 Task: Add an event with the title Lunch Break: Mindfulness and Stress Reduction Techniques, date '2024/04/16', time 9:40 AM to 11:40 AMand add a description: Conclude the exercise by summarizing the key takeaways and lessons learned. Emphasize the importance of trust, effective communication, and mutual support in building a strong and cohesive team.Select event color  Peacock . Add location for the event as: Krakow, Poland, logged in from the account softage.4@softage.netand send the event invitation to softage.2@softage.net and softage.3@softage.net. Set a reminder for the event Every weekday(Monday to Friday)
Action: Mouse moved to (86, 109)
Screenshot: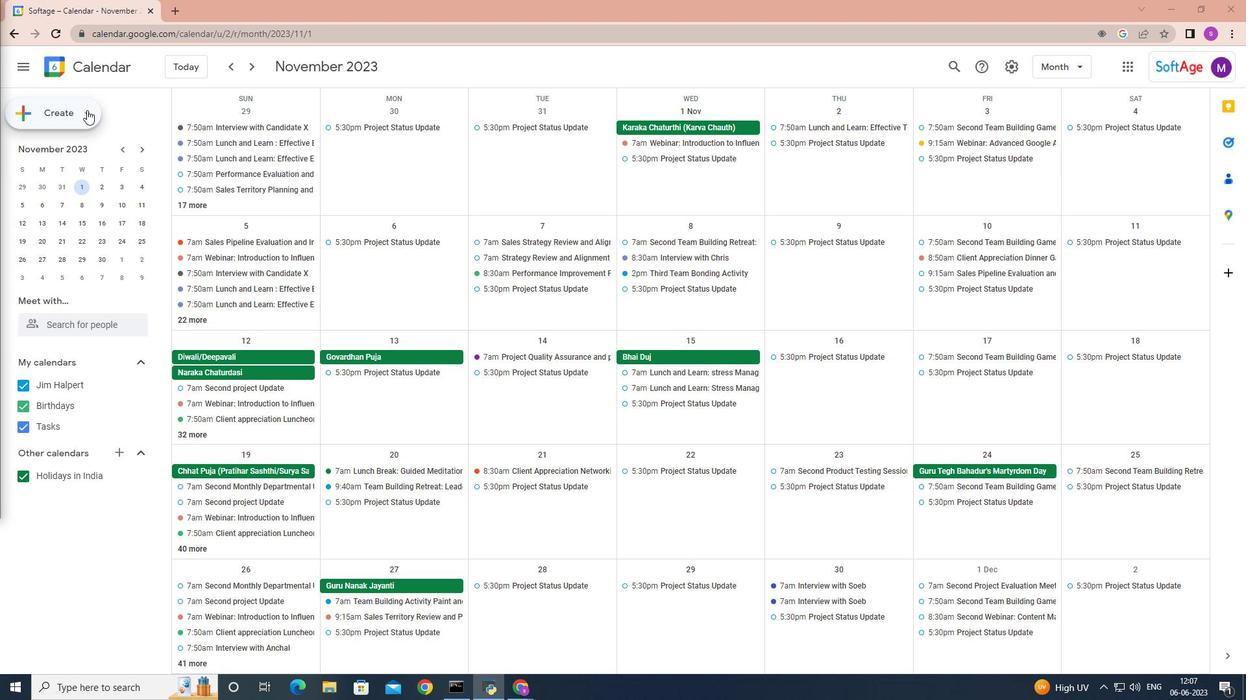 
Action: Mouse pressed left at (86, 109)
Screenshot: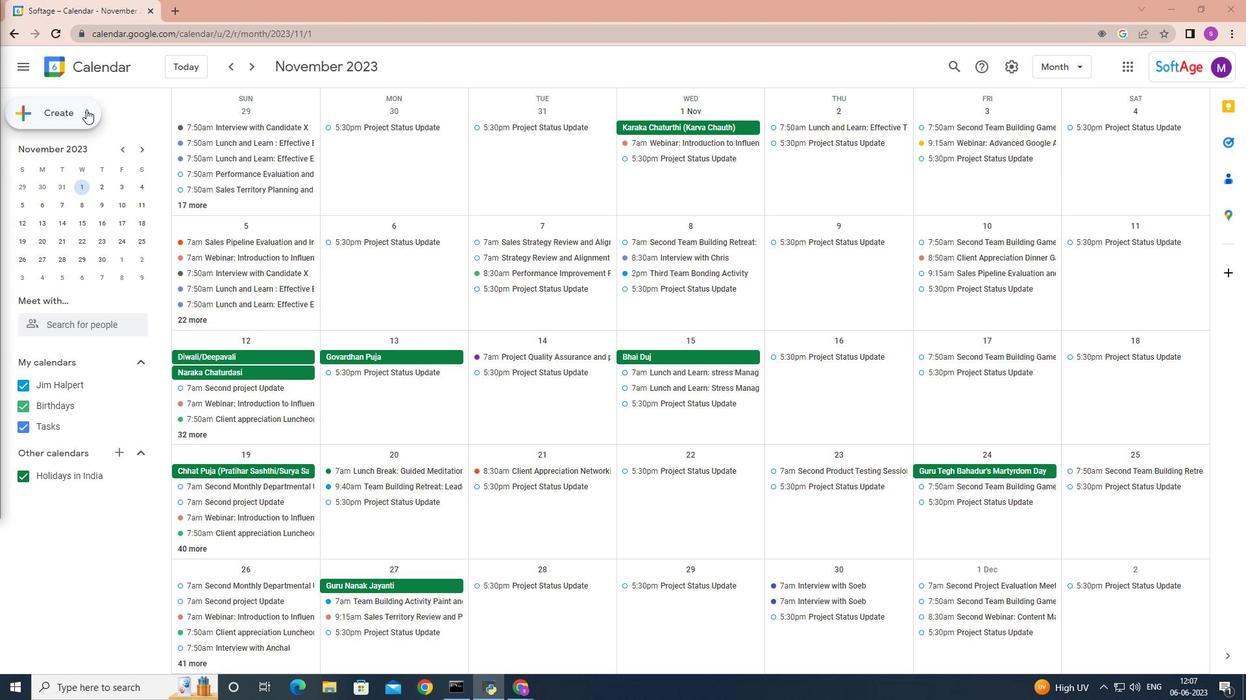 
Action: Mouse moved to (68, 138)
Screenshot: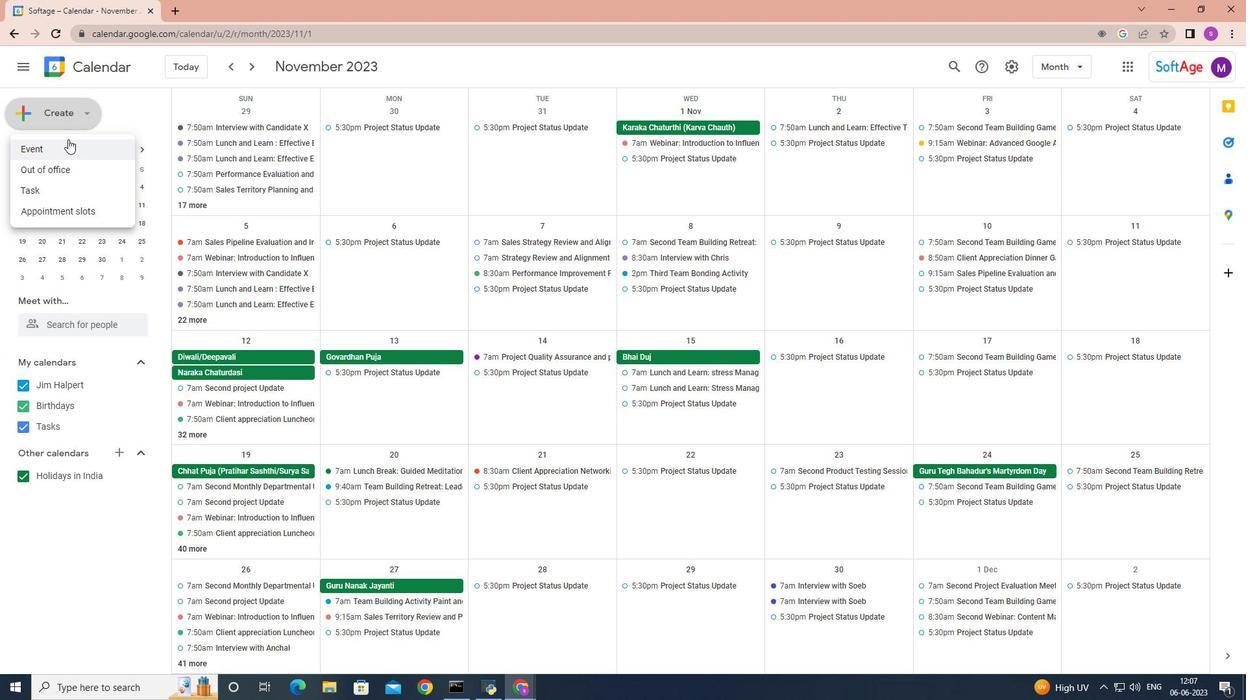 
Action: Mouse pressed left at (68, 138)
Screenshot: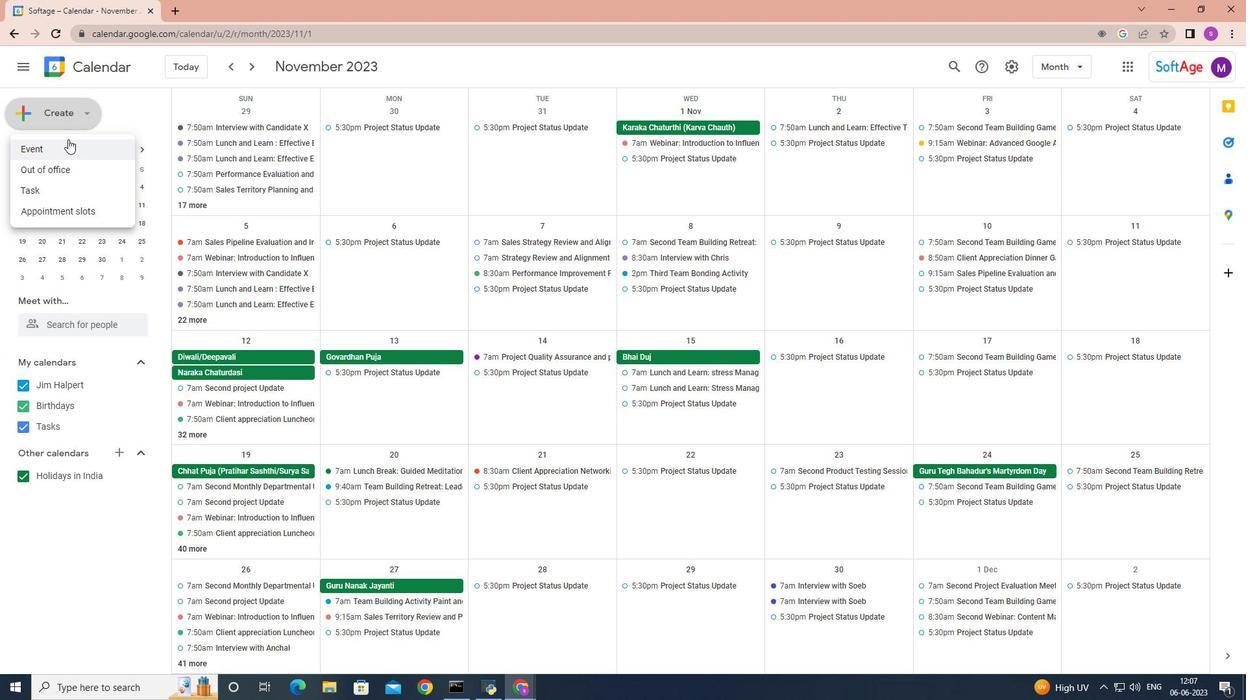 
Action: Mouse moved to (72, 146)
Screenshot: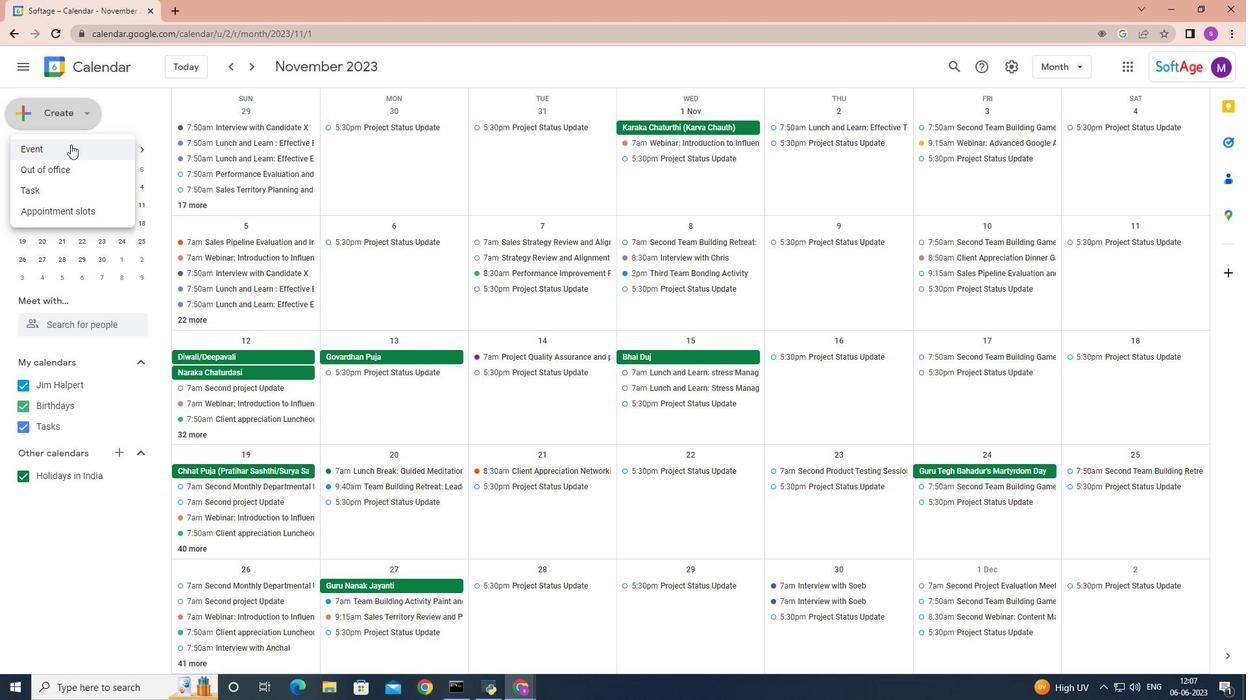 
Action: Mouse pressed left at (72, 146)
Screenshot: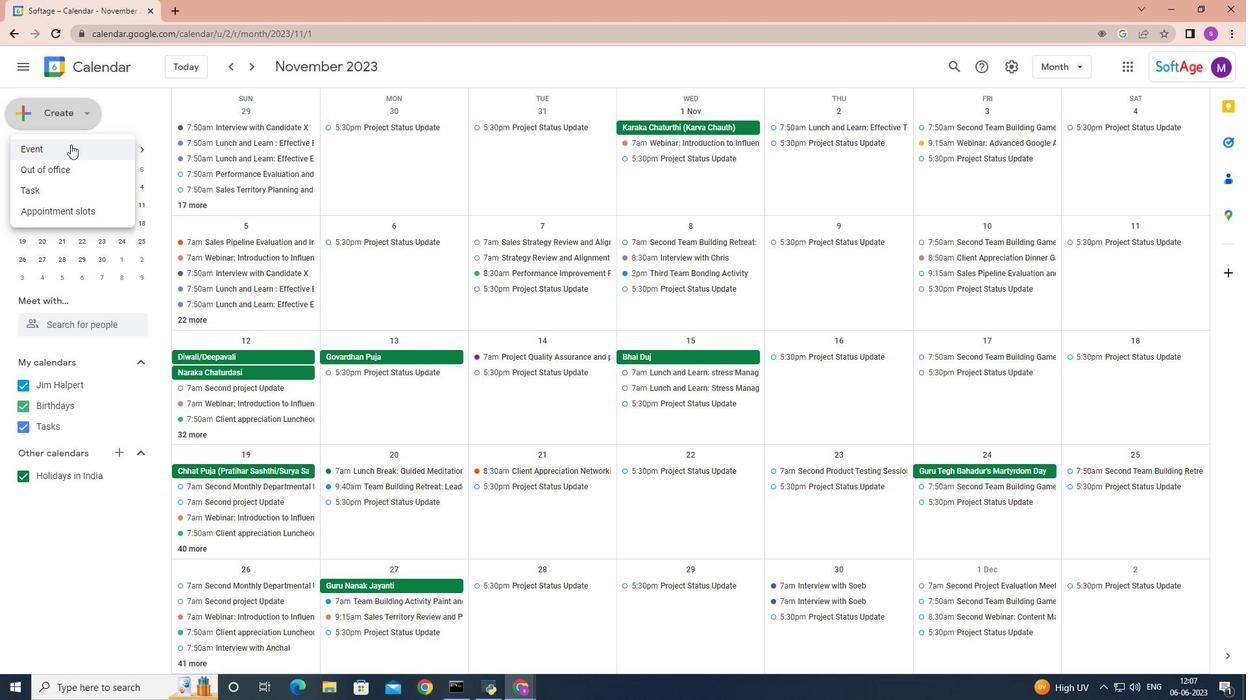 
Action: Mouse moved to (501, 436)
Screenshot: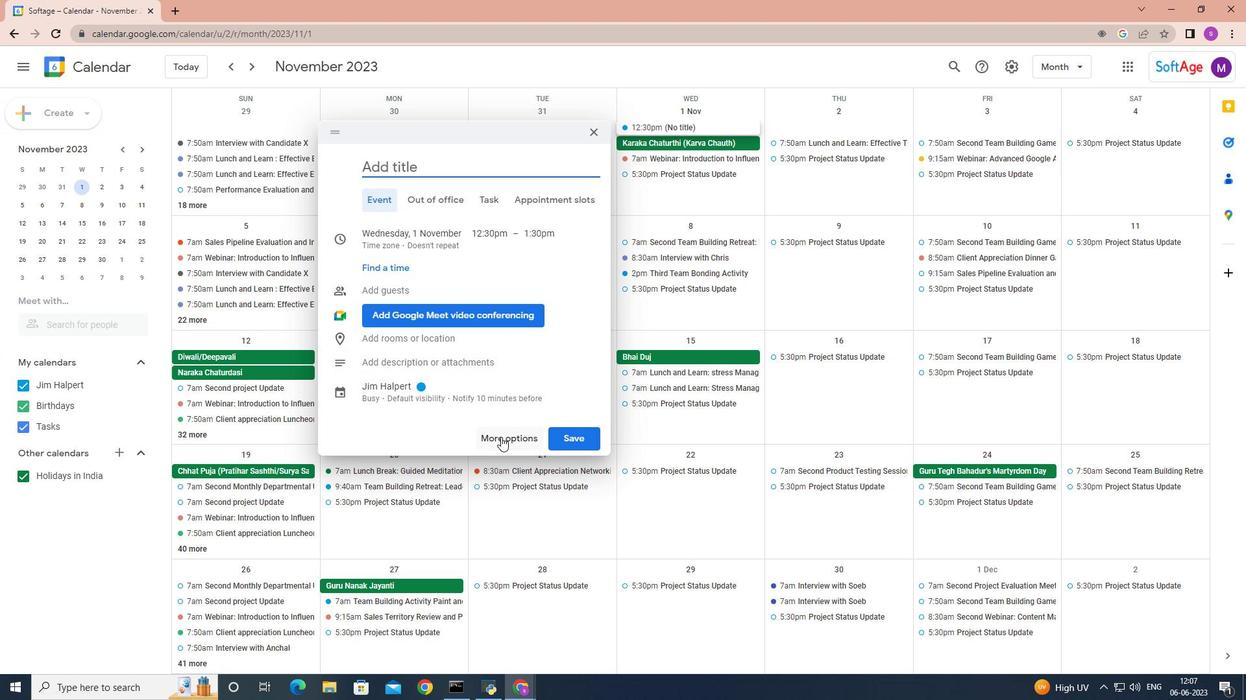 
Action: Mouse pressed left at (501, 436)
Screenshot: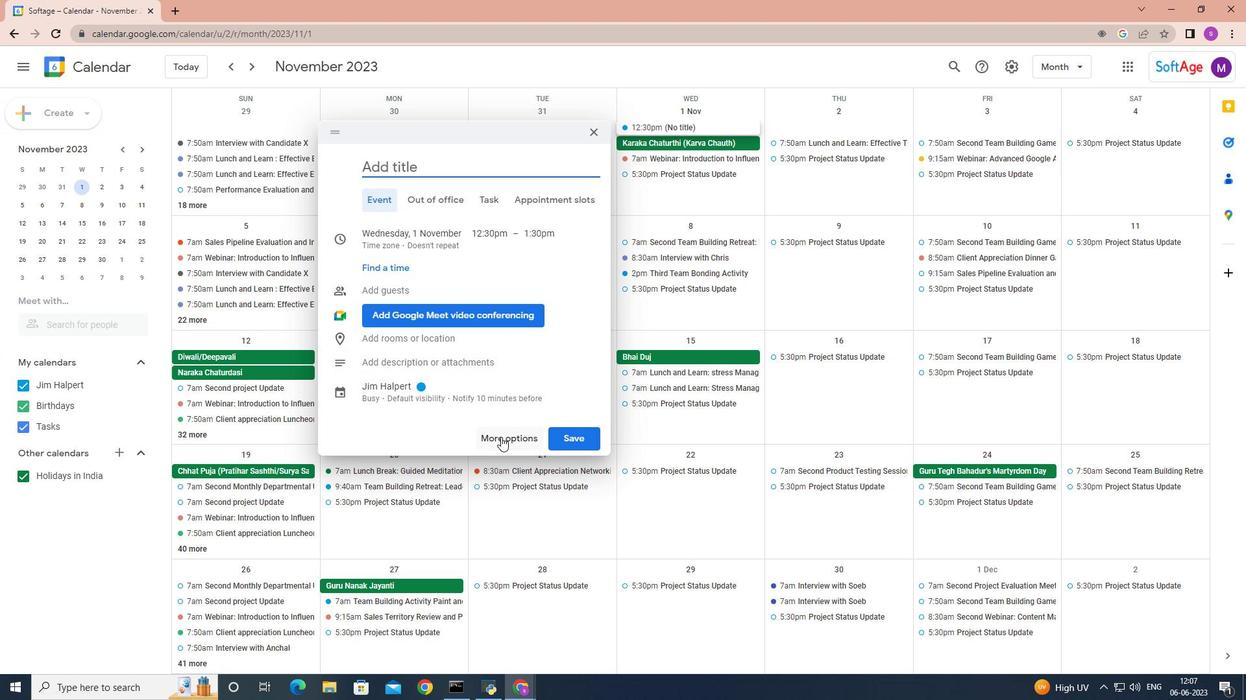 
Action: Mouse moved to (491, 426)
Screenshot: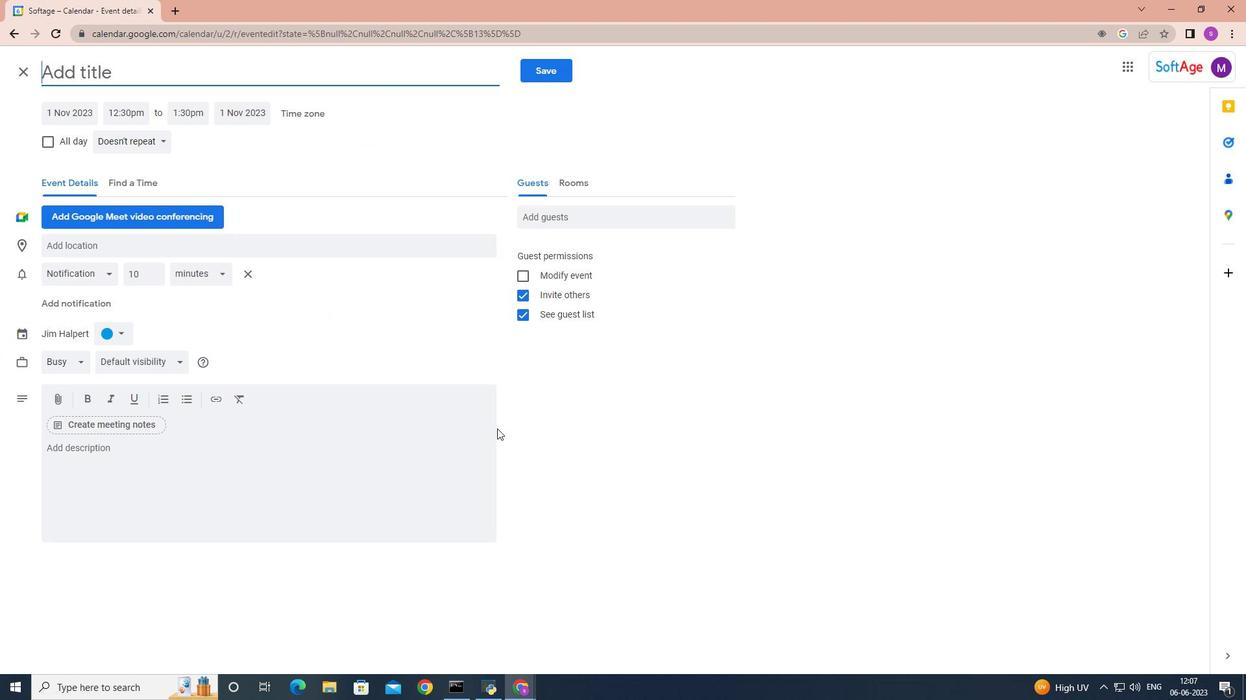 
Action: Key pressed <Key.shift>Lunch<Key.space><Key.shift>Break<Key.space><Key.backspace><Key.shift>:<Key.space><Key.shift>Mindfulness<Key.space>and<Key.space><Key.shift>Stress<Key.space><Key.shift>Reduction<Key.space><Key.shift>Techniques
Screenshot: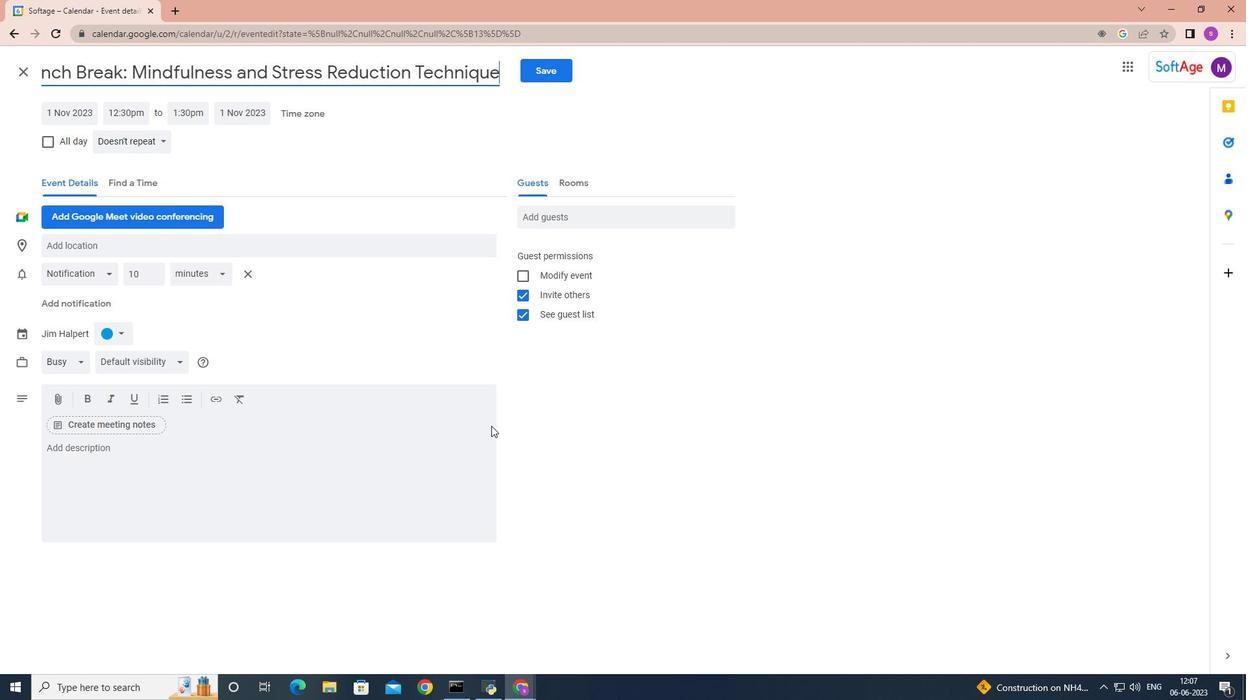 
Action: Mouse moved to (81, 113)
Screenshot: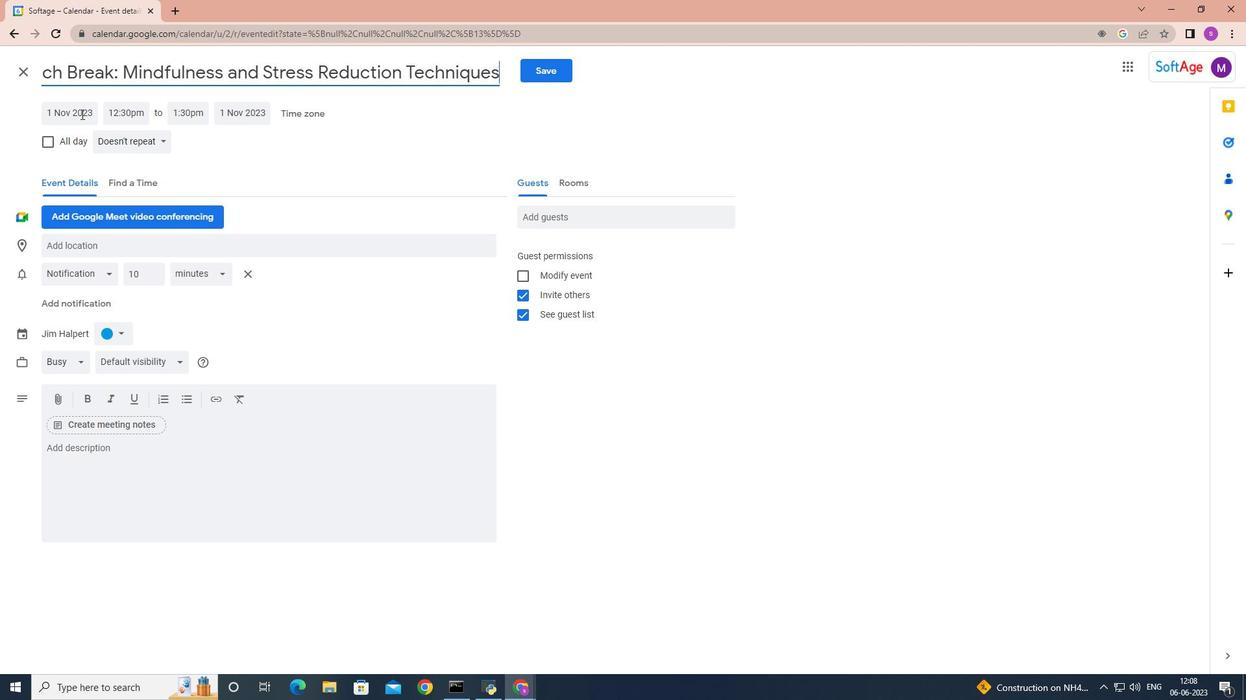 
Action: Mouse pressed left at (81, 113)
Screenshot: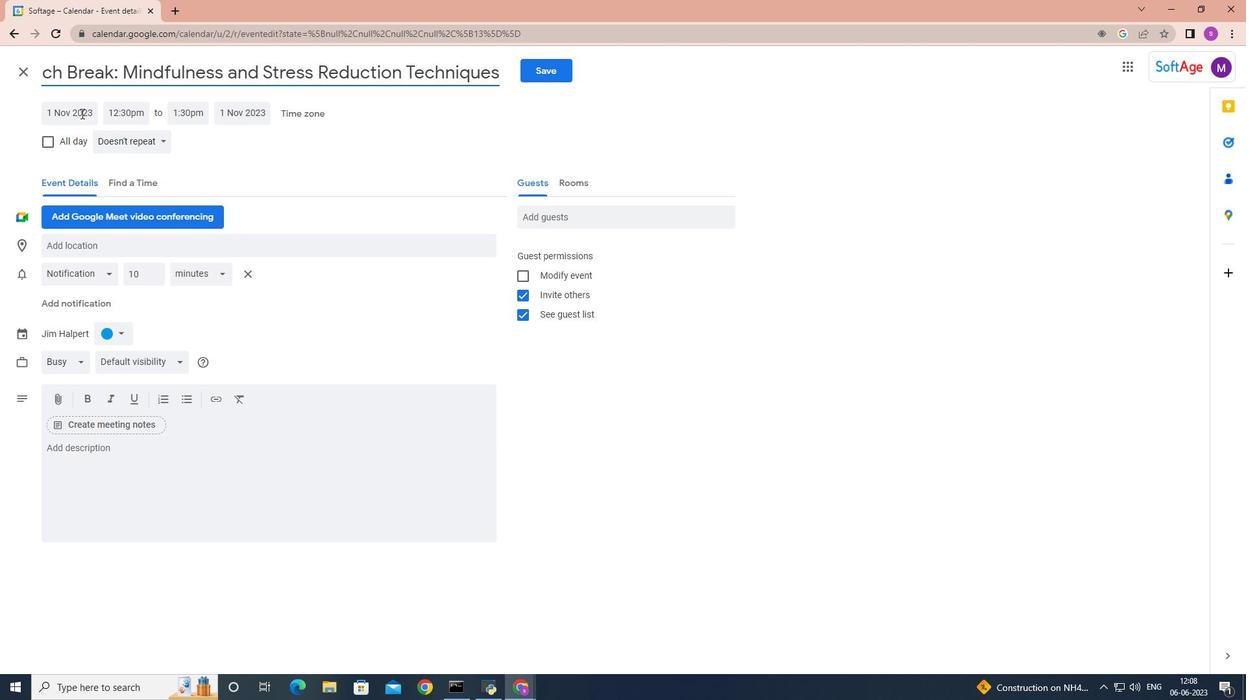 
Action: Mouse moved to (205, 140)
Screenshot: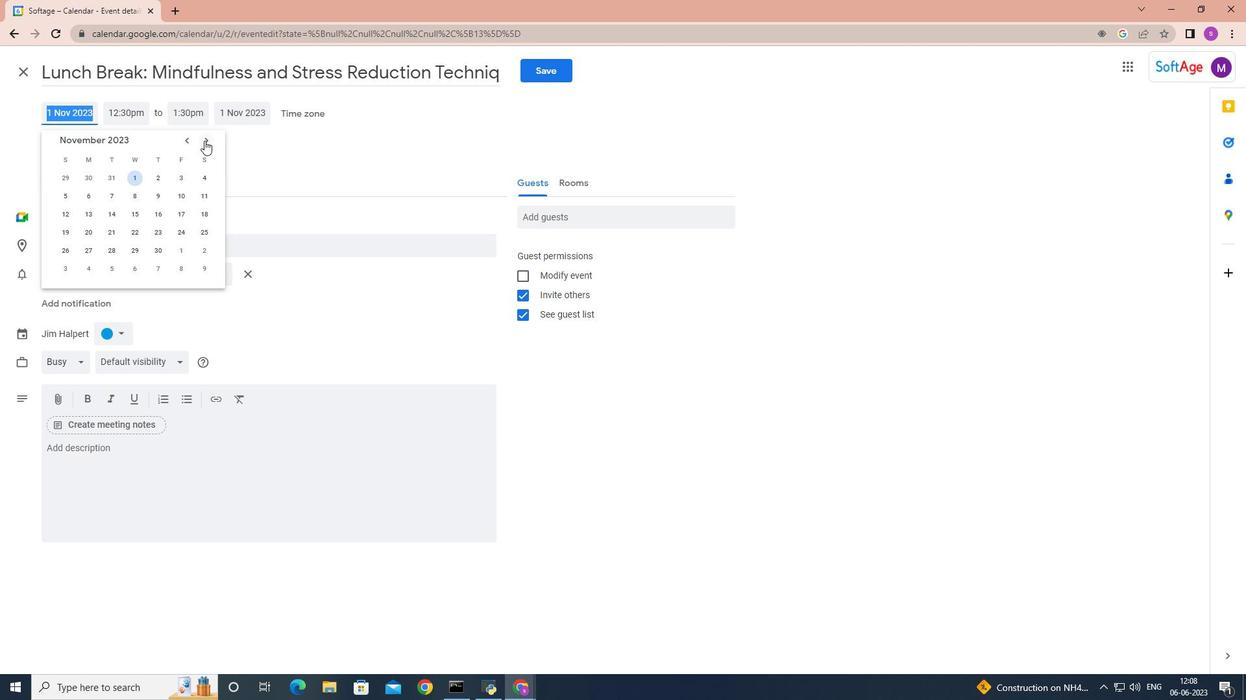 
Action: Mouse pressed left at (205, 140)
Screenshot: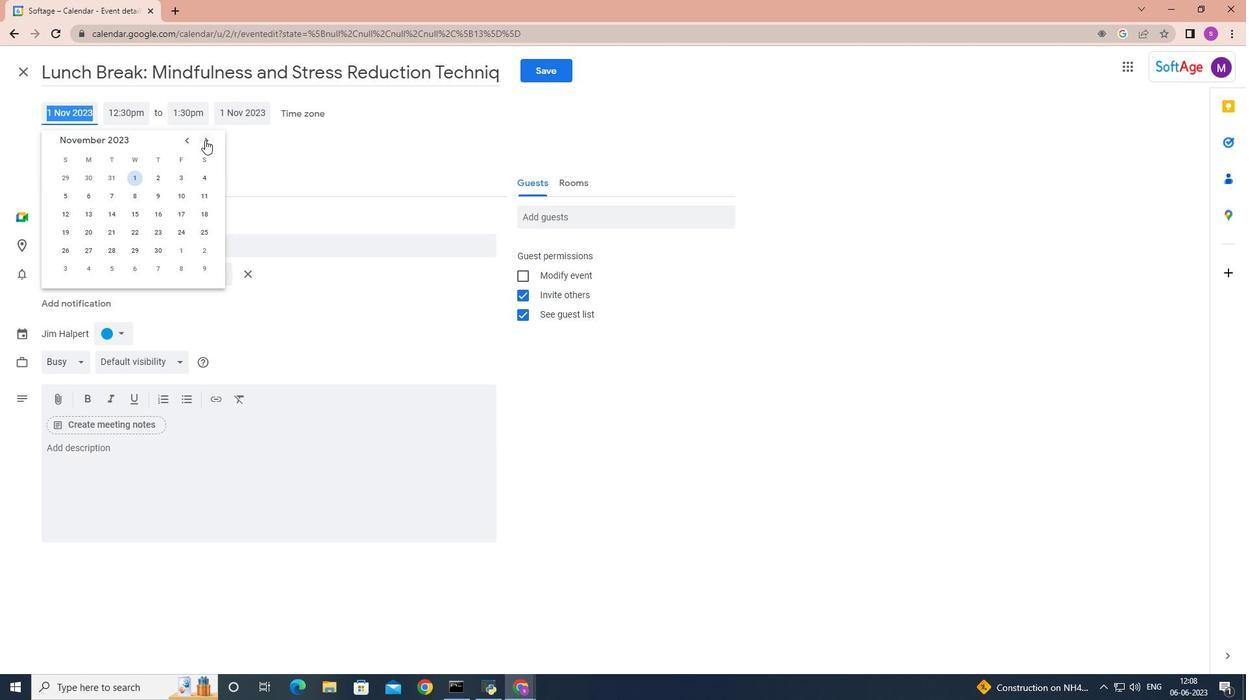 
Action: Mouse pressed left at (205, 140)
Screenshot: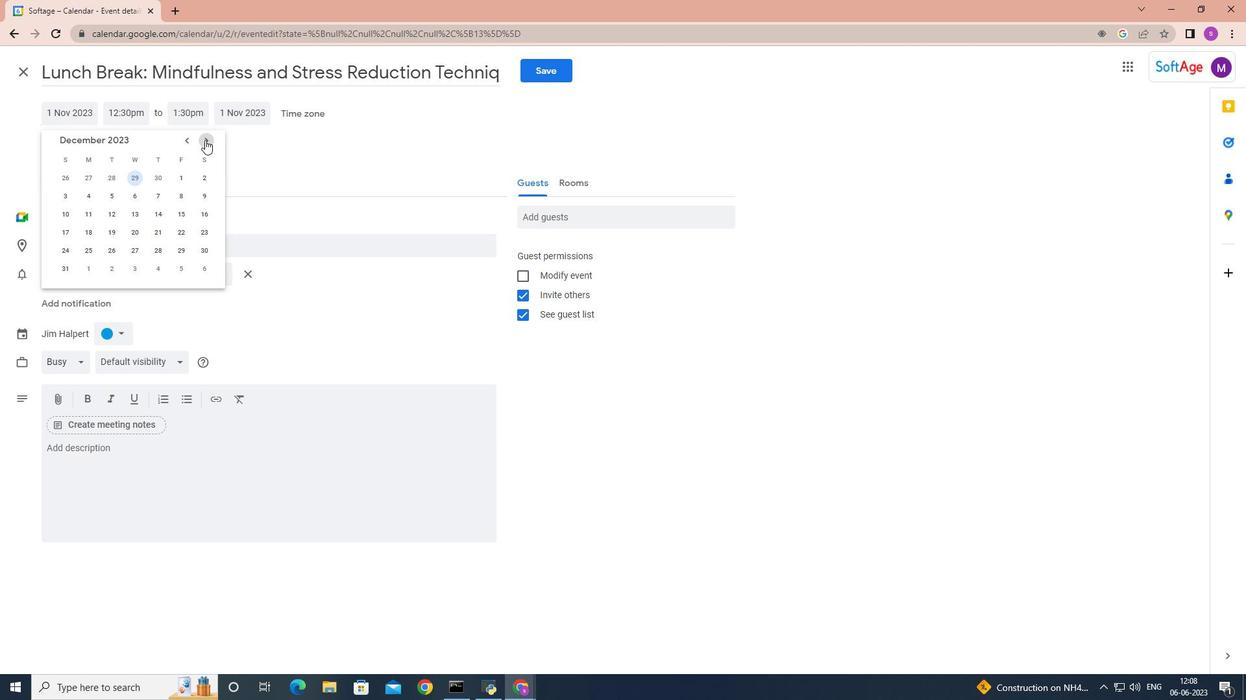 
Action: Mouse pressed left at (205, 140)
Screenshot: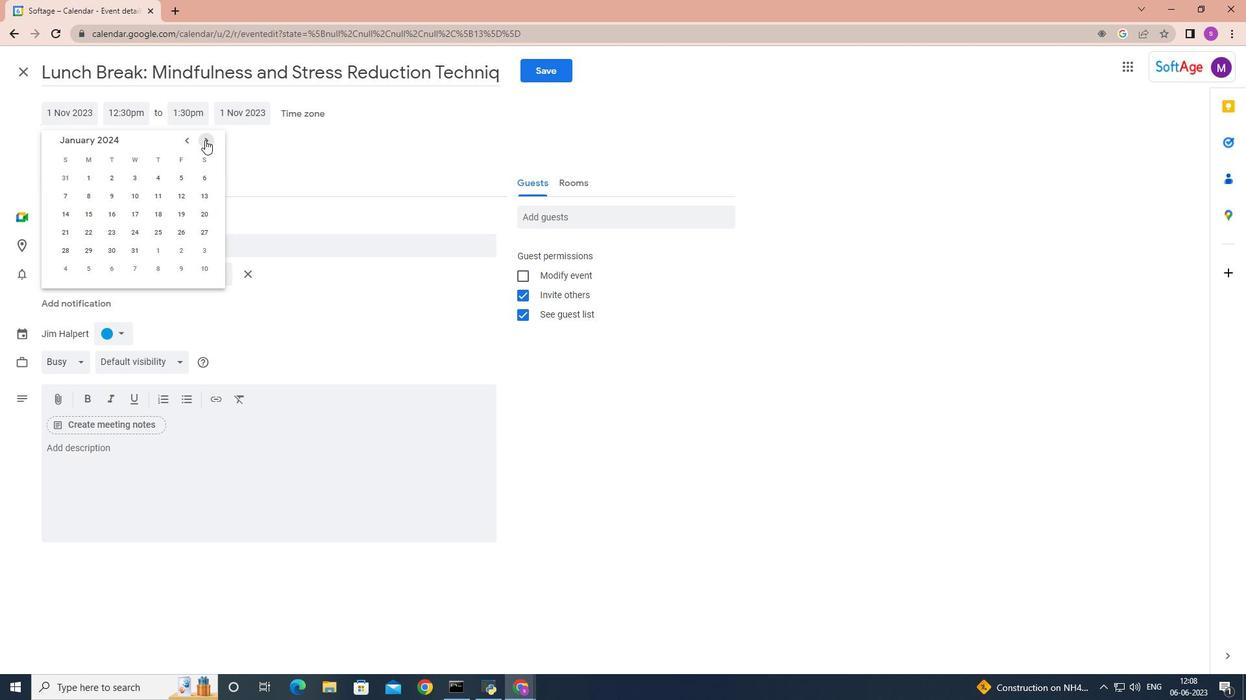 
Action: Mouse pressed left at (205, 140)
Screenshot: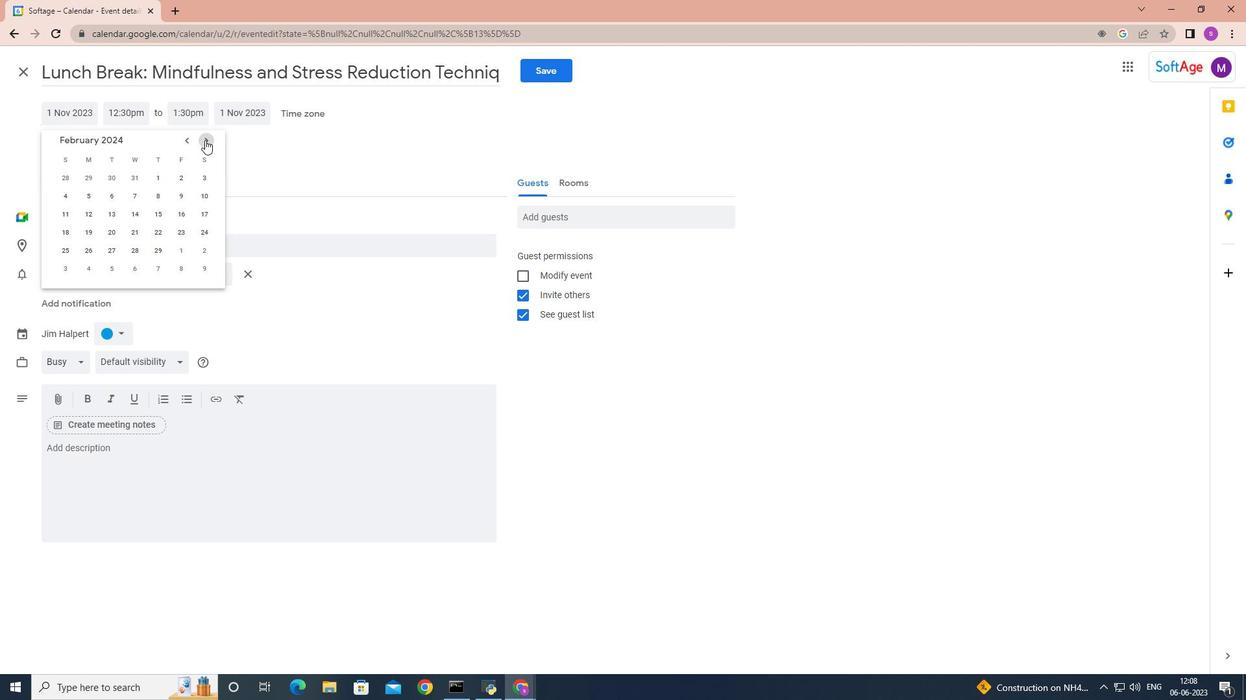 
Action: Mouse pressed left at (205, 140)
Screenshot: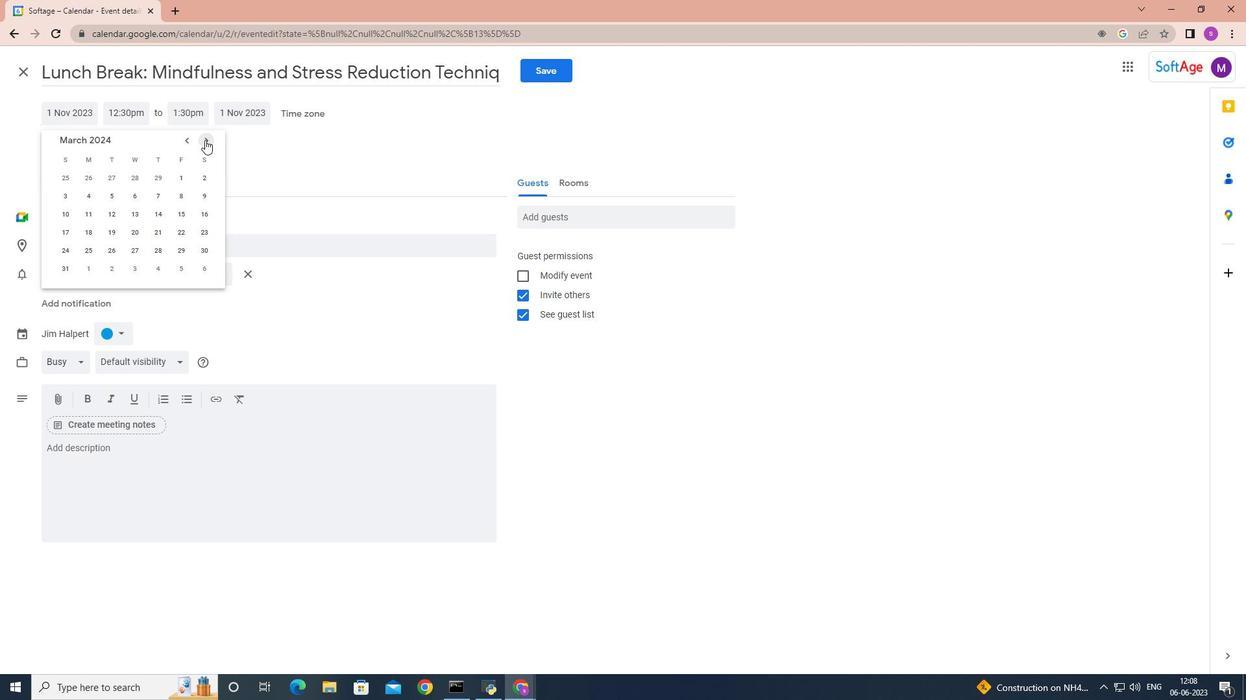 
Action: Mouse moved to (113, 216)
Screenshot: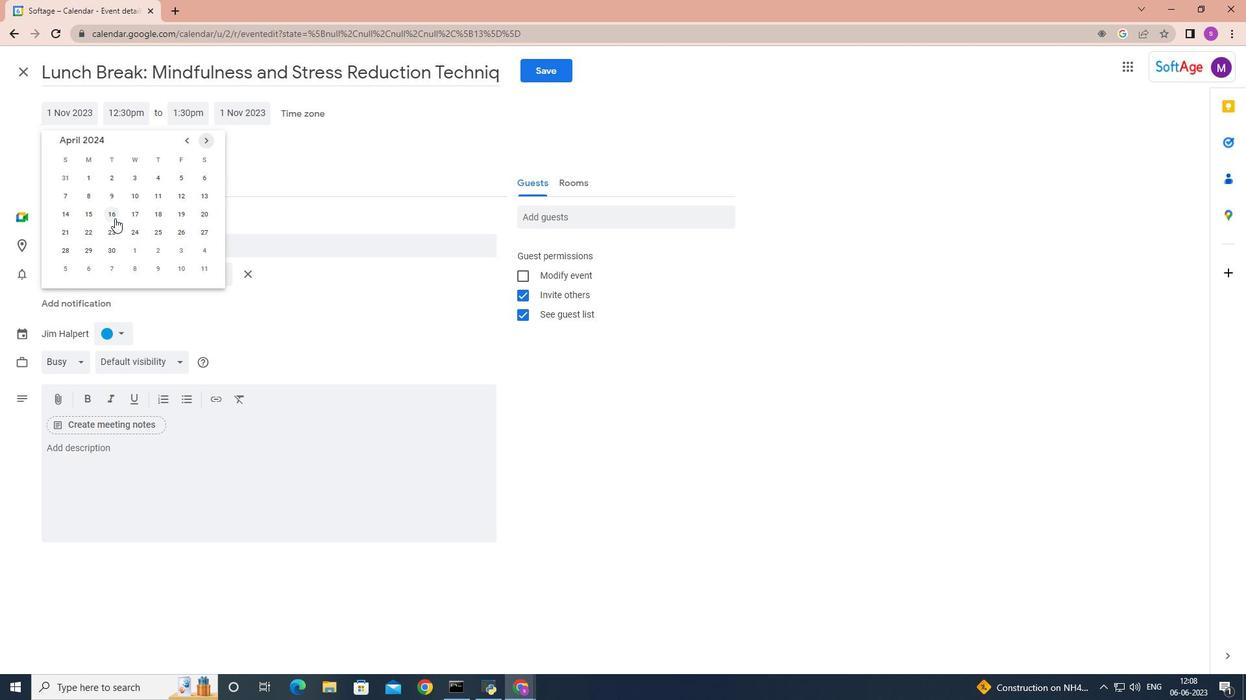 
Action: Mouse pressed left at (113, 216)
Screenshot: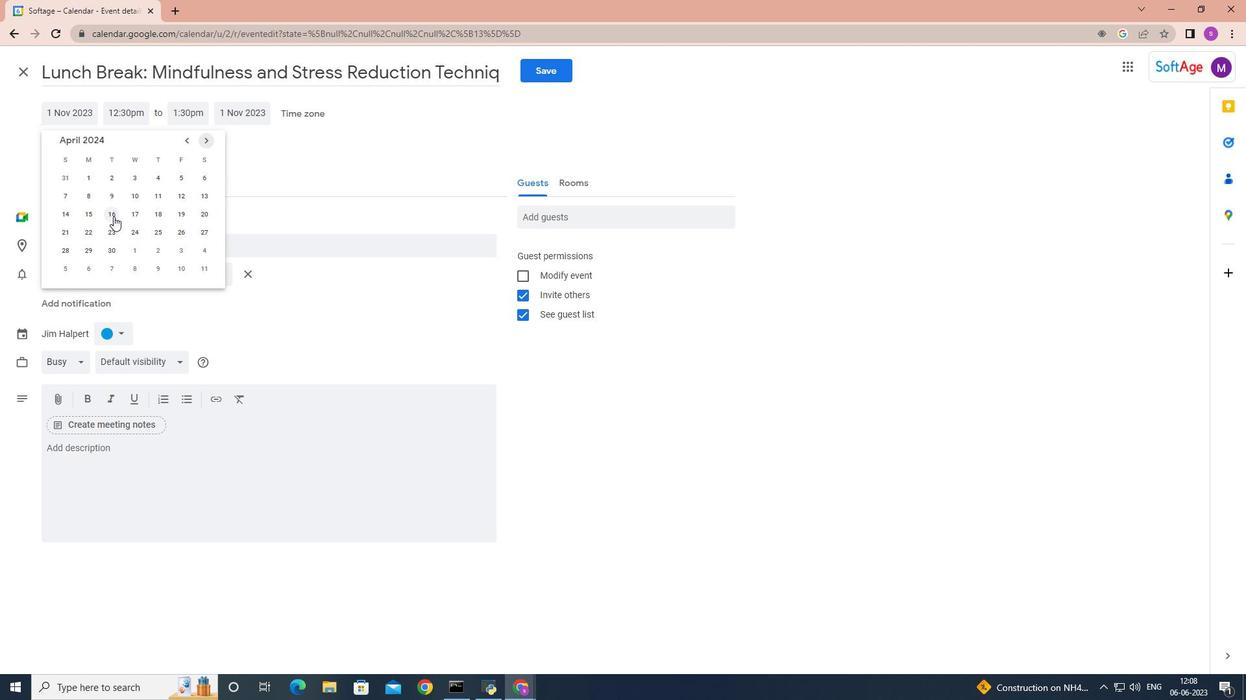 
Action: Mouse moved to (136, 114)
Screenshot: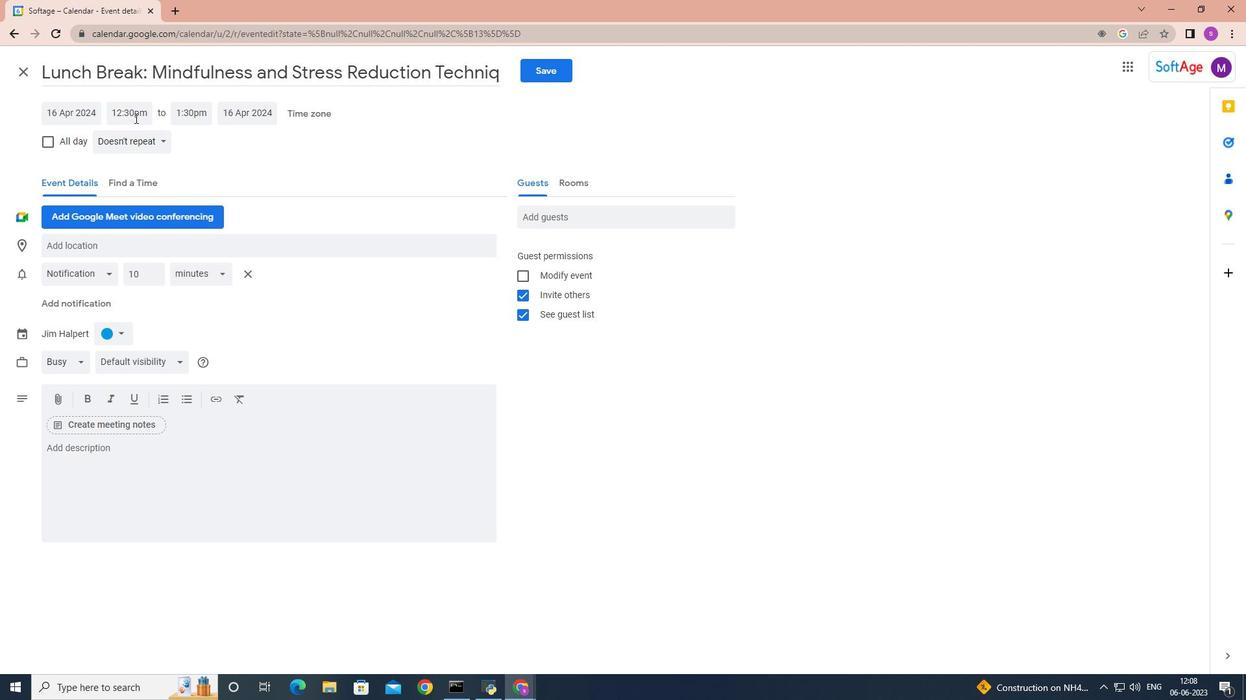 
Action: Mouse pressed left at (136, 114)
Screenshot: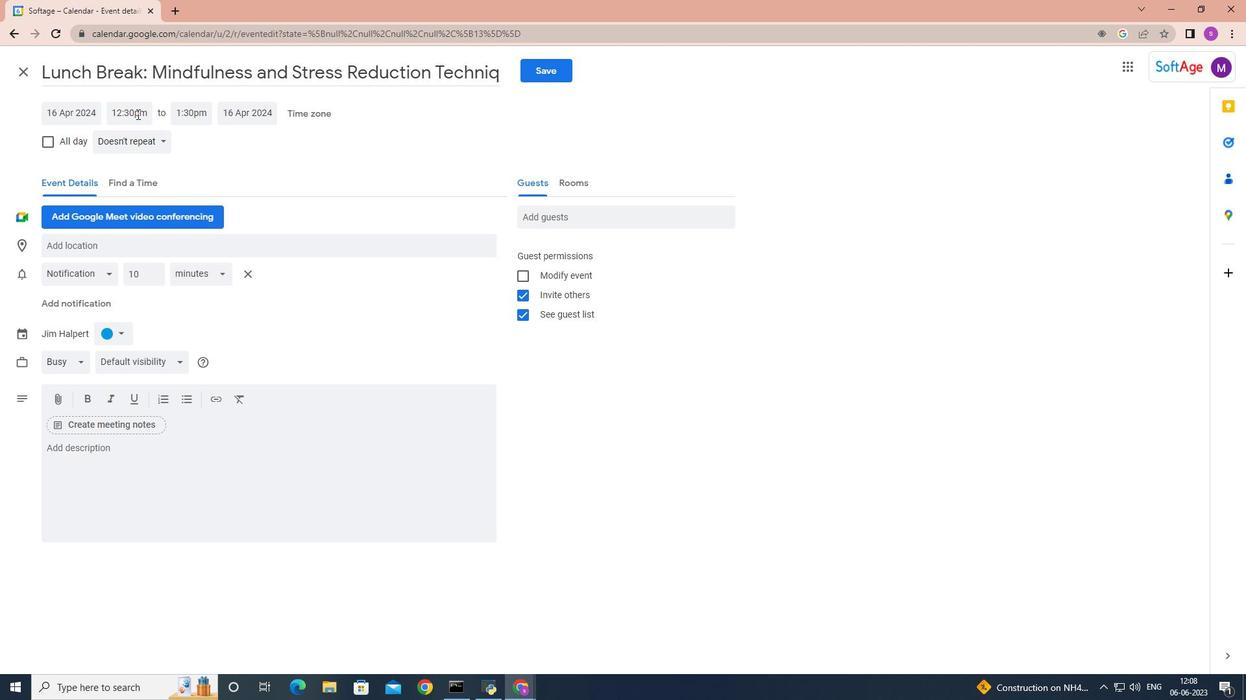 
Action: Mouse moved to (169, 181)
Screenshot: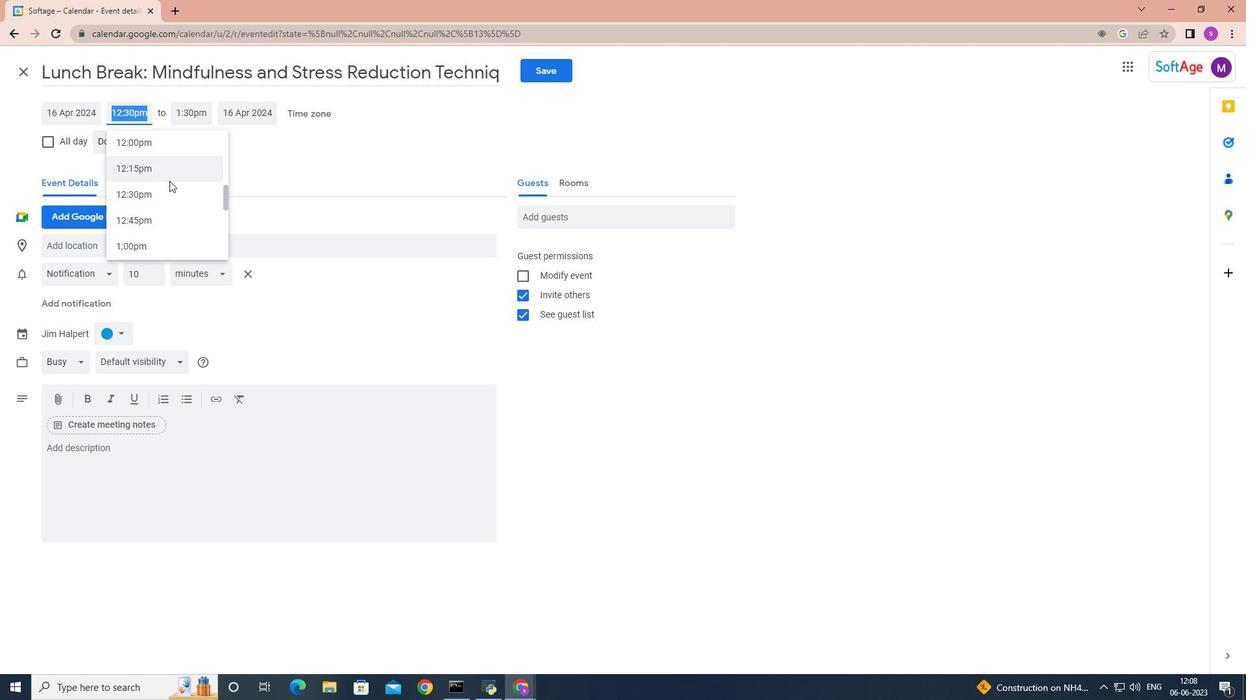 
Action: Key pressed 9<Key.shift>:40<Key.space><Key.shift>AM<Key.enter>
Screenshot: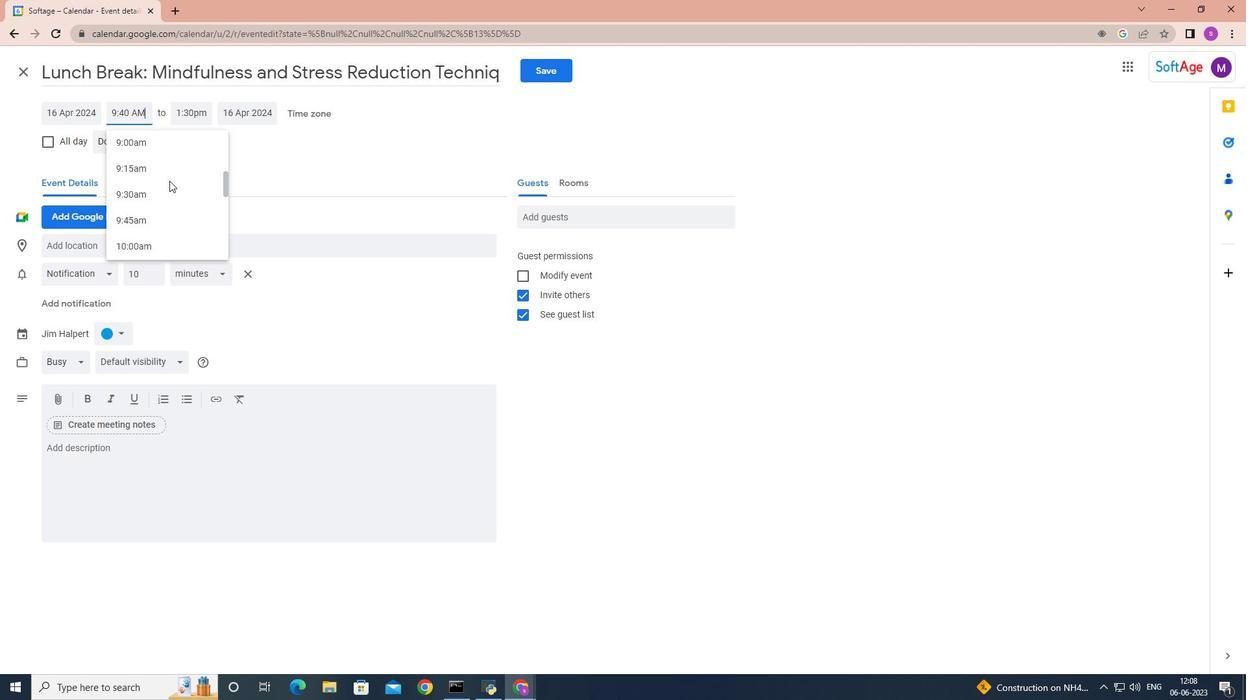 
Action: Mouse moved to (194, 118)
Screenshot: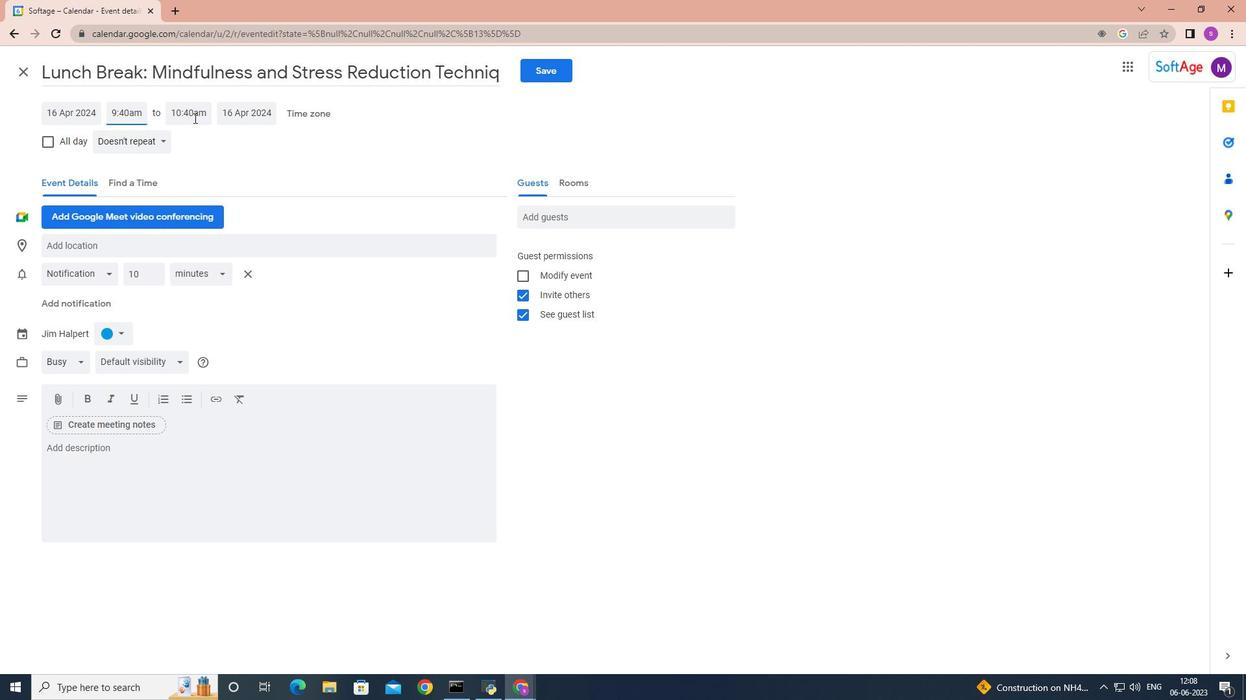 
Action: Mouse pressed left at (194, 118)
Screenshot: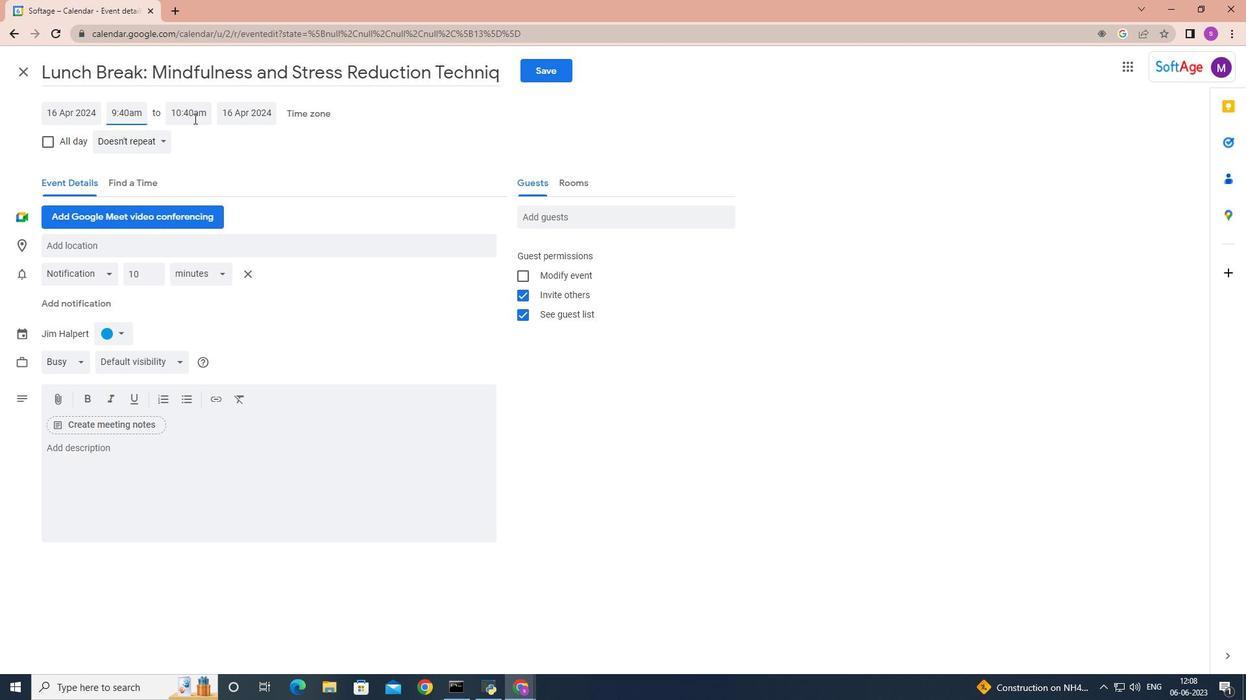 
Action: Mouse moved to (214, 244)
Screenshot: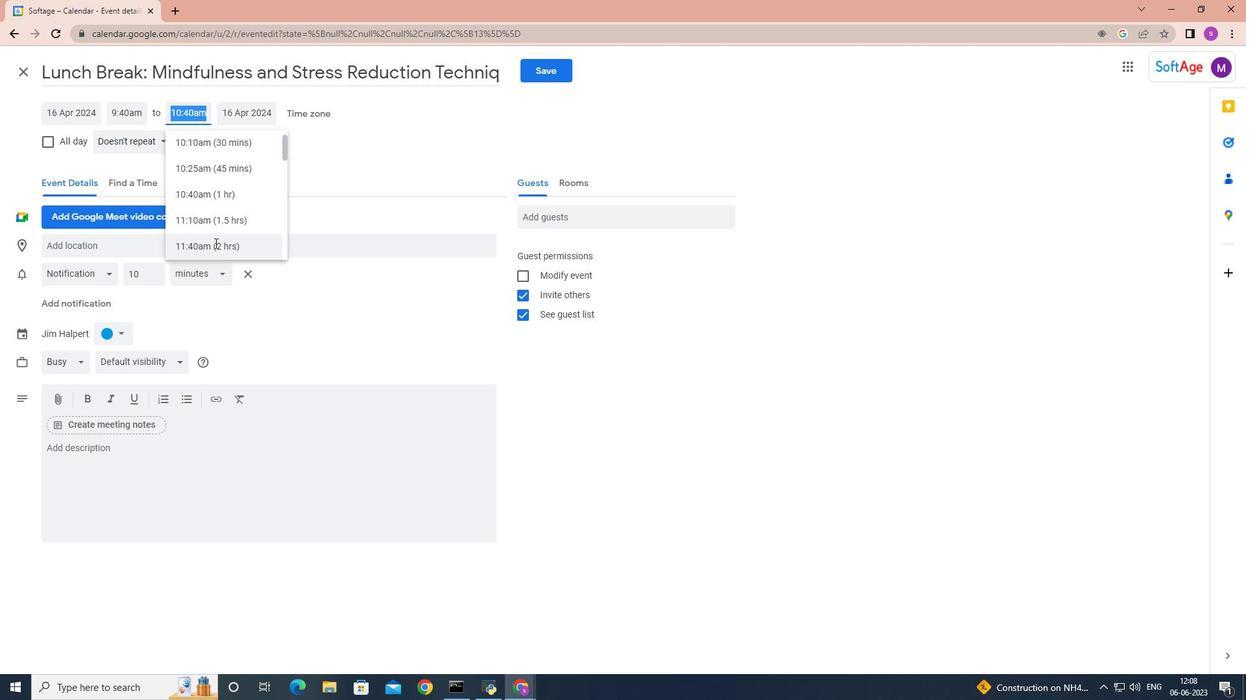 
Action: Mouse pressed left at (214, 244)
Screenshot: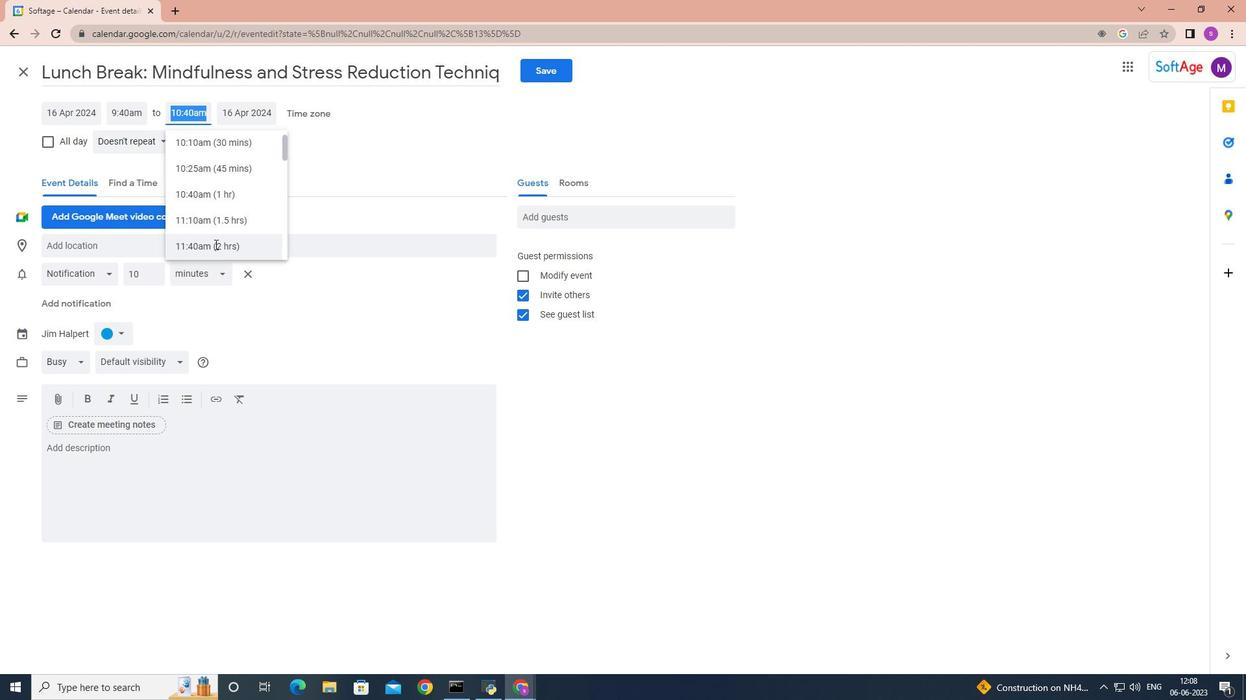 
Action: Mouse moved to (102, 462)
Screenshot: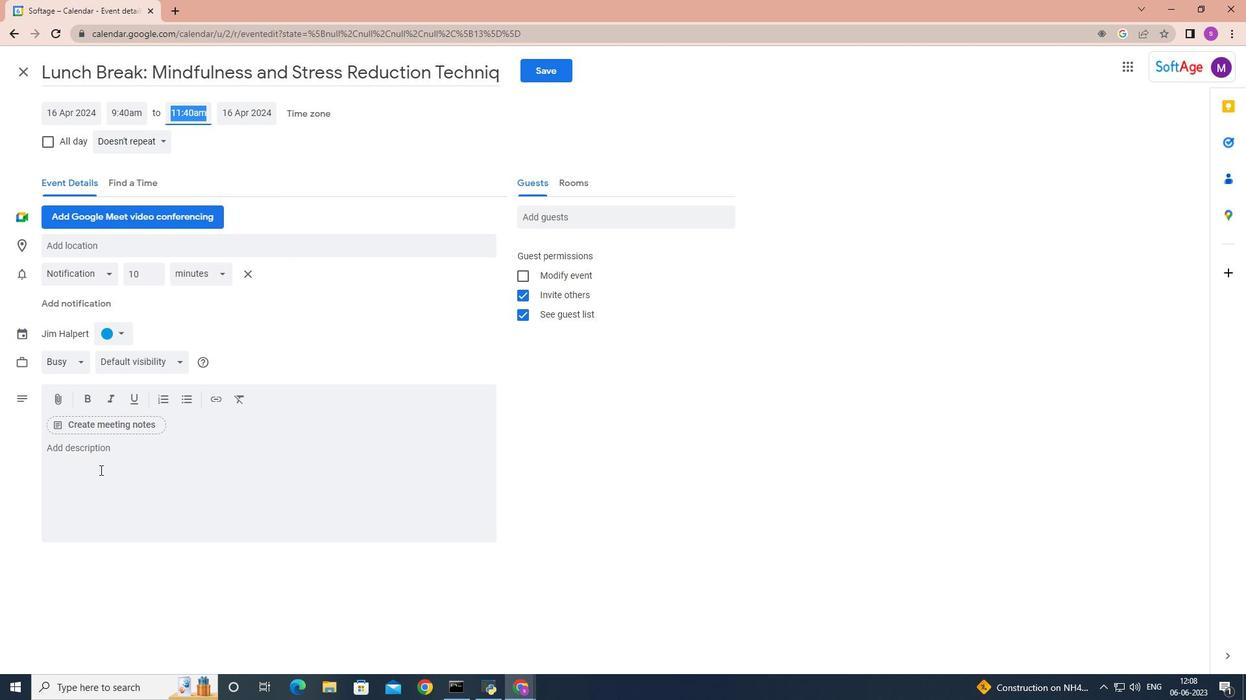 
Action: Mouse pressed left at (102, 462)
Screenshot: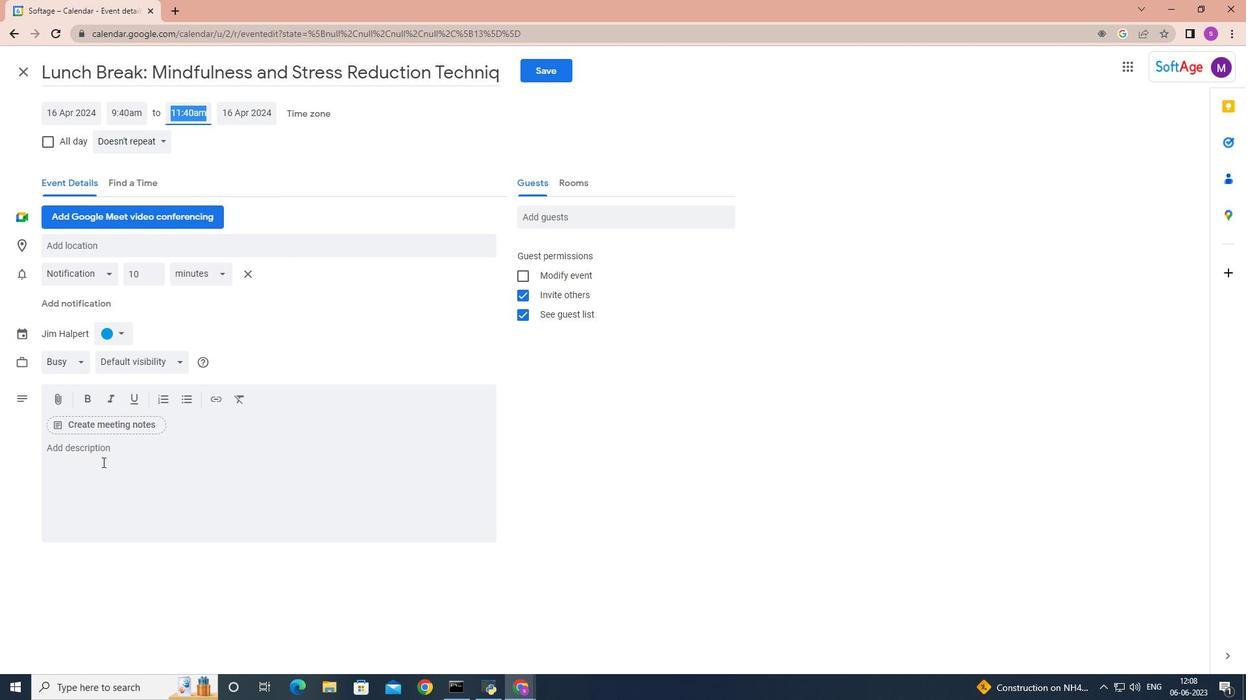 
Action: Key pressed <Key.shift>Conclude<Key.space>the<Key.space>exercise<Key.space>by<Key.space>summarizing<Key.space>the<Key.space>key<Key.space>taj<Key.backspace>keaways<Key.space>and<Key.space>lessons<Key.space>learned<Key.space><Key.backspace>.<Key.space><Key.shift>W<Key.backspace><Key.shift>Emphasix<Key.backspace>ze<Key.space>the<Key.space>importance<Key.space>of<Key.space>trust<Key.space><Key.backspace>,<Key.space>effective<Key.space>communication<Key.space>and<Key.space>mutual<Key.space>support<Key.space>in<Key.space>bul<Key.backspace>ilding<Key.space>a<Key.space>strong<Key.space>and<Key.space>lo<Key.backspace><Key.backspace>cohesive<Key.space>team.
Screenshot: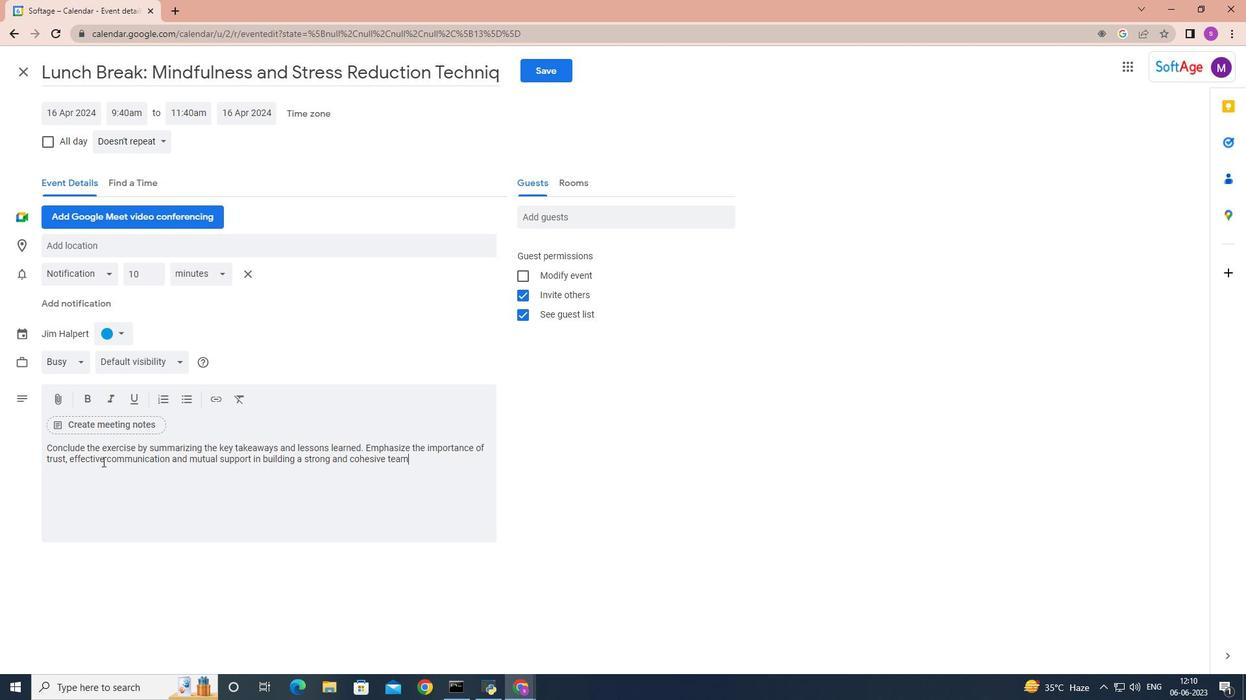 
Action: Mouse moved to (120, 335)
Screenshot: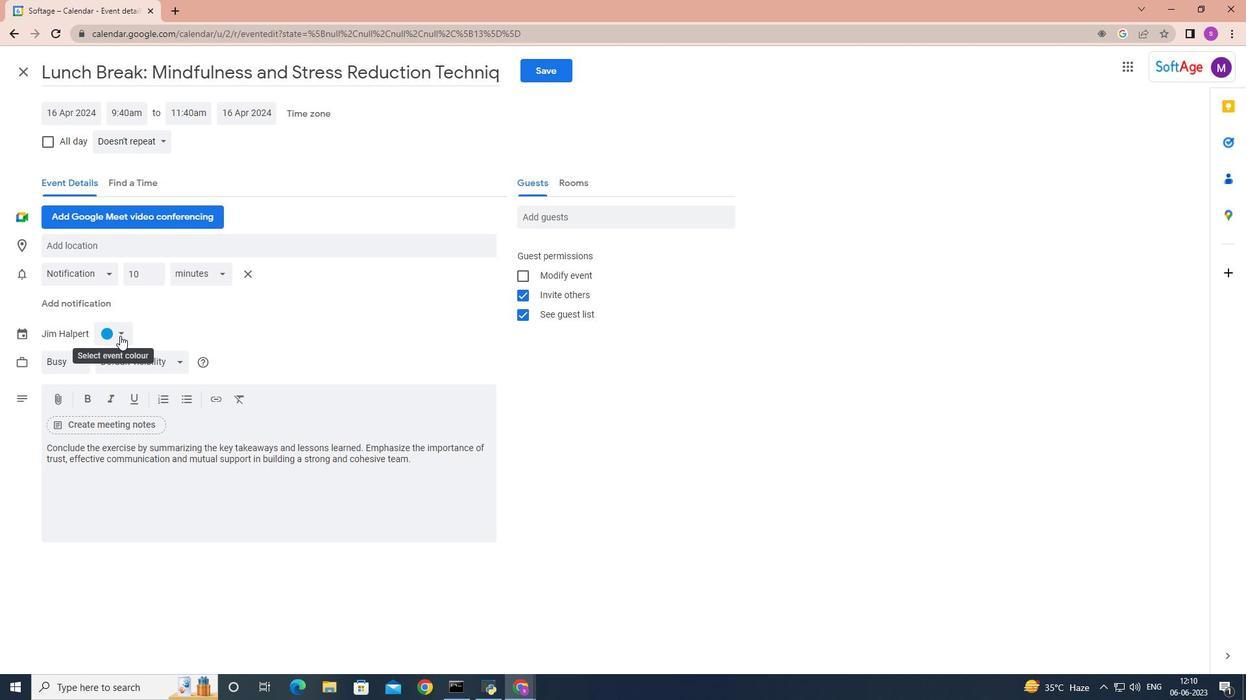 
Action: Mouse pressed left at (120, 335)
Screenshot: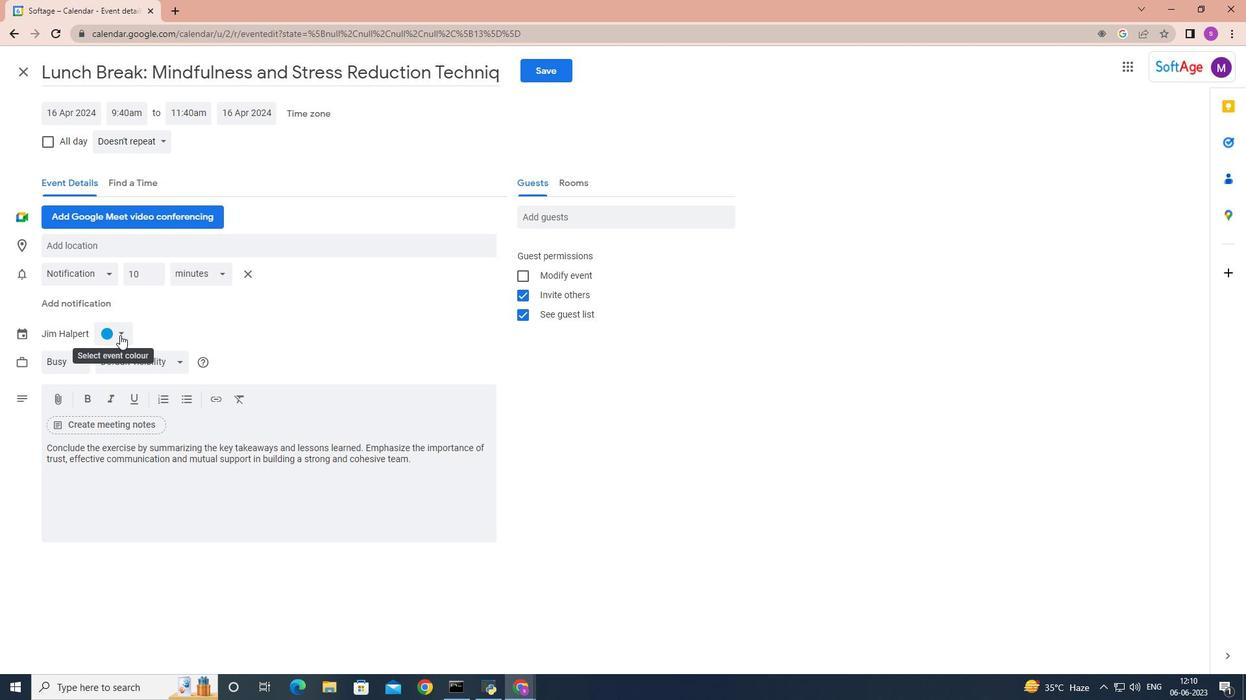 
Action: Mouse moved to (107, 378)
Screenshot: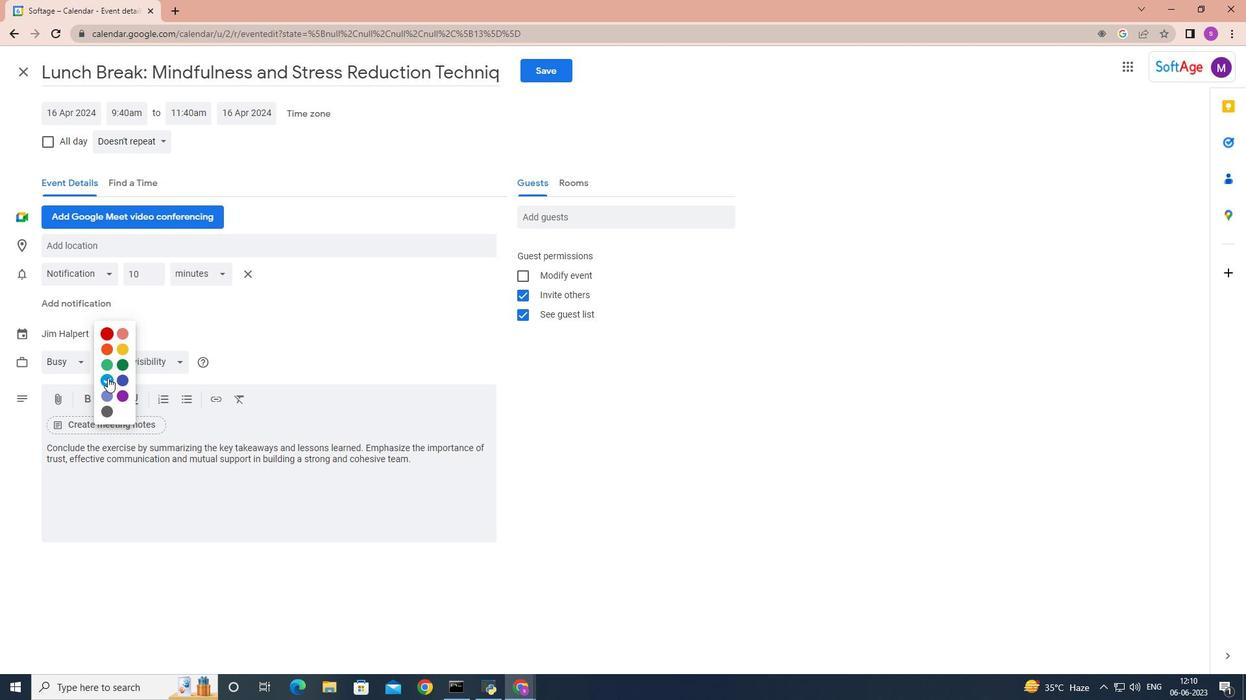 
Action: Mouse pressed left at (107, 378)
Screenshot: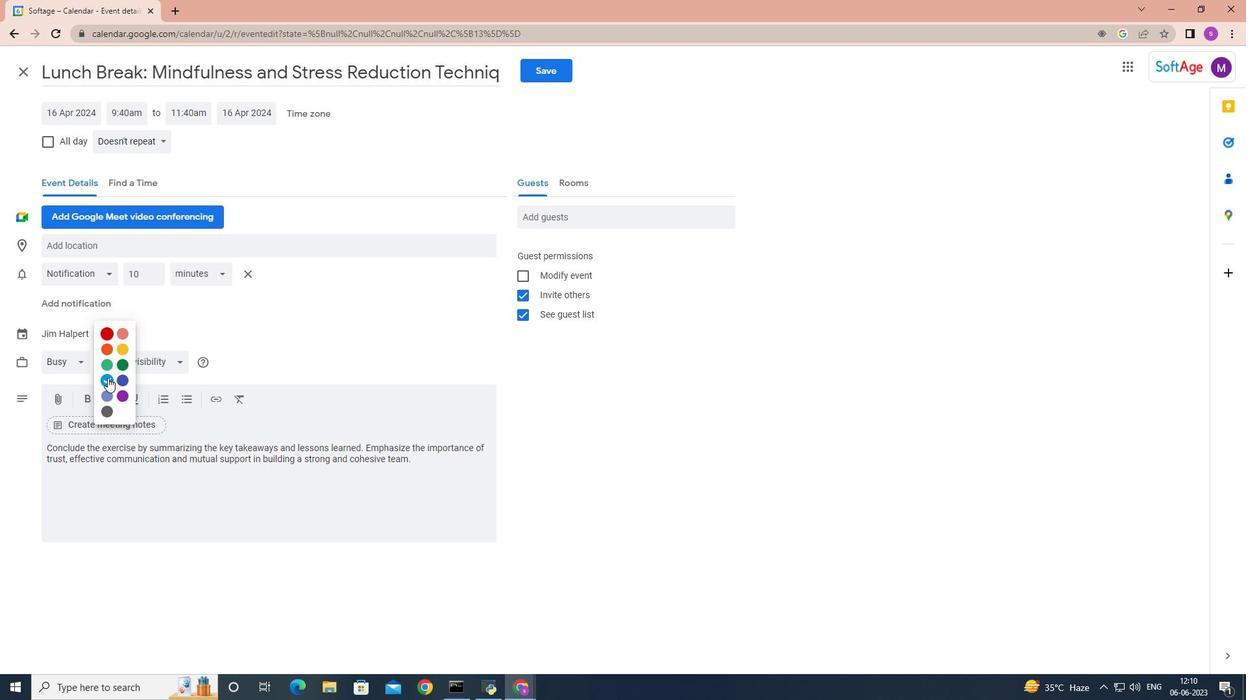 
Action: Mouse moved to (117, 244)
Screenshot: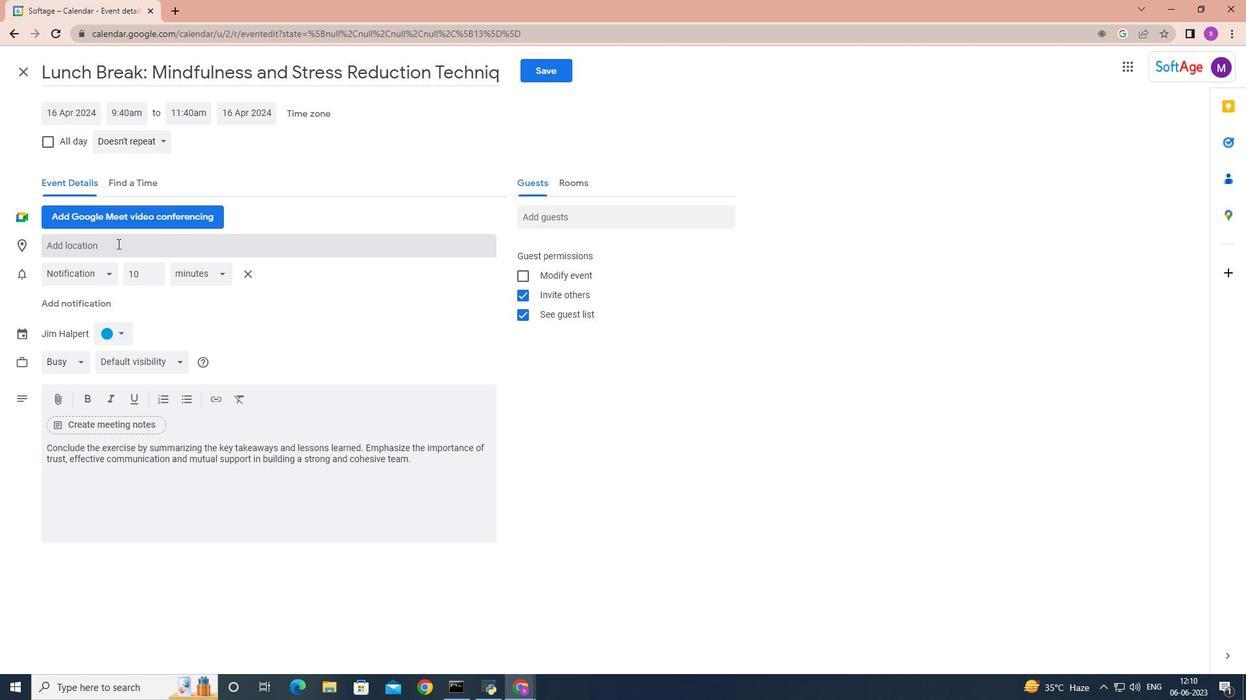 
Action: Mouse pressed left at (117, 244)
Screenshot: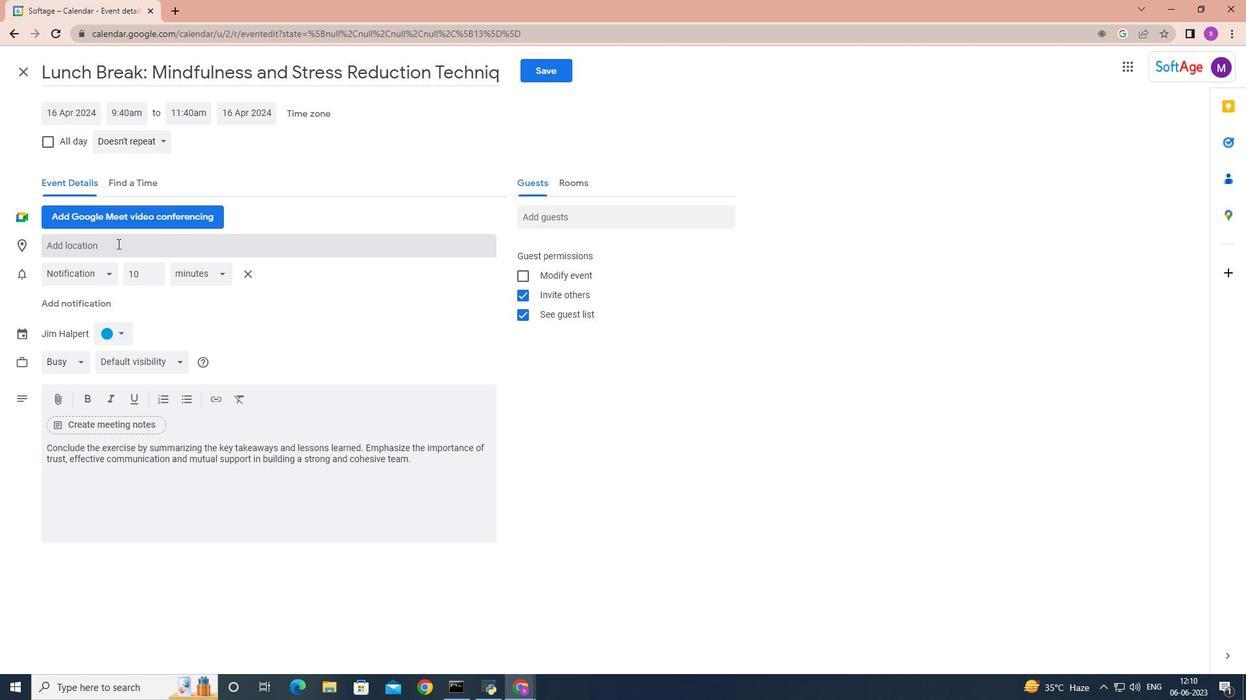 
Action: Mouse moved to (117, 244)
Screenshot: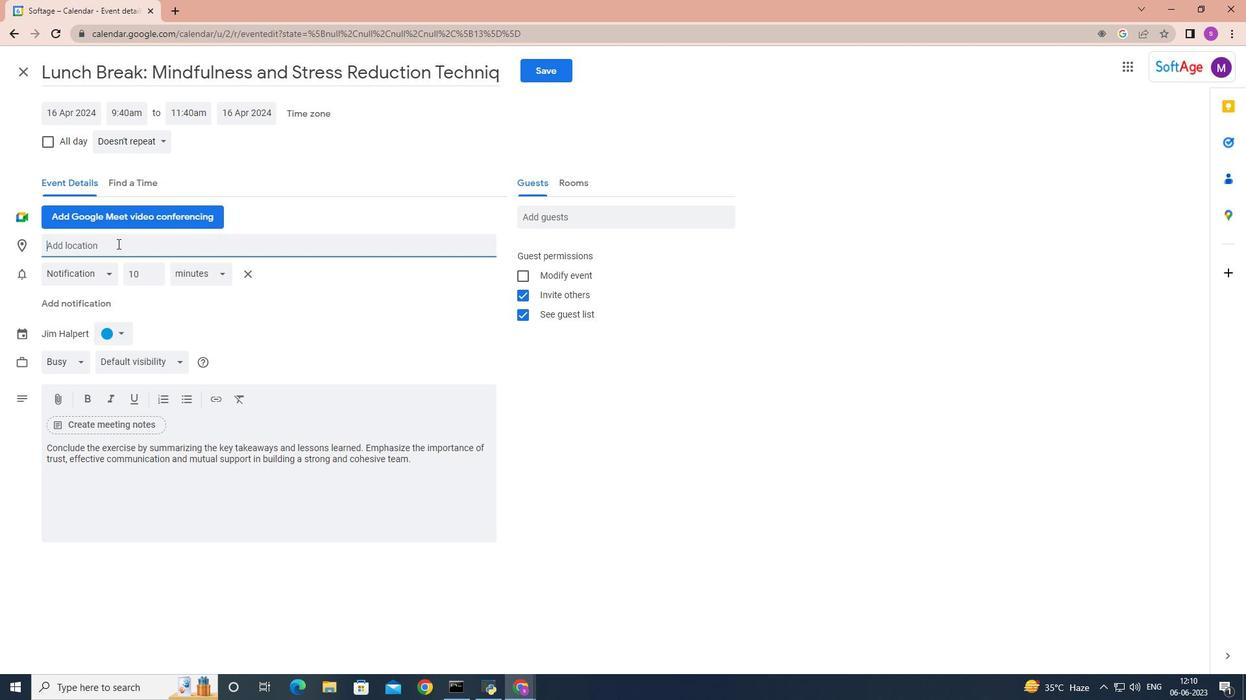 
Action: Key pressed <Key.shift>Krakow,<Key.space><Key.shift>Poland
Screenshot: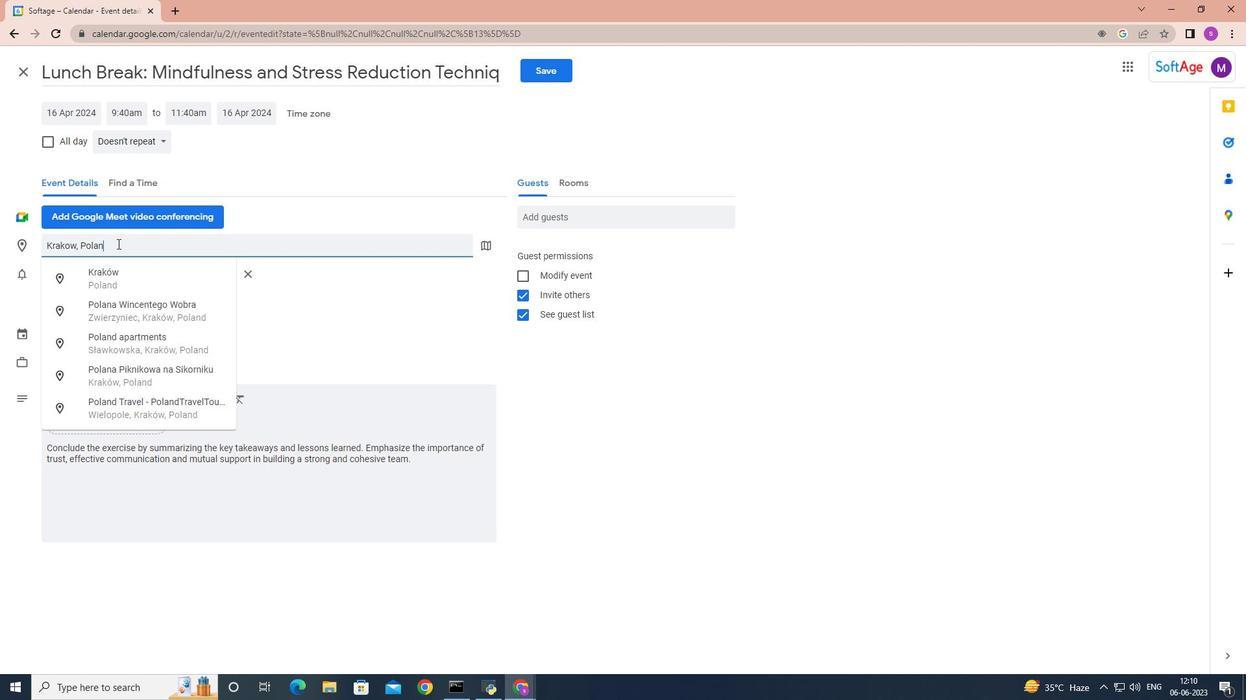 
Action: Mouse moved to (562, 215)
Screenshot: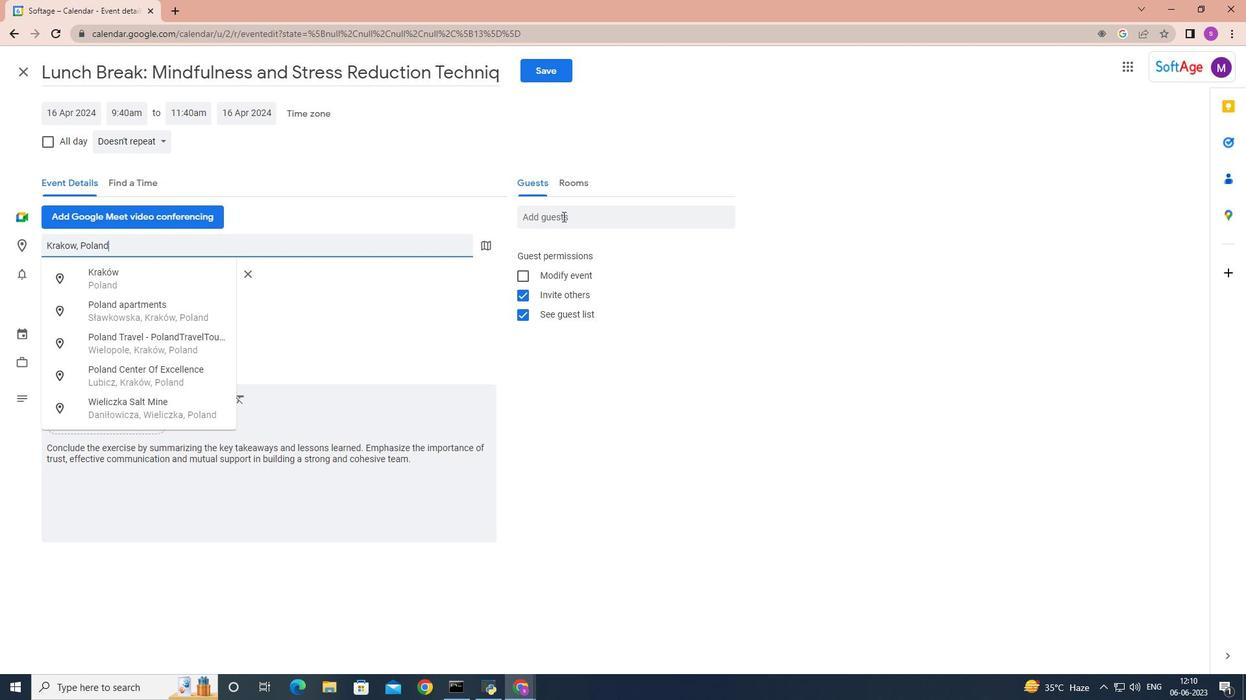 
Action: Mouse pressed left at (562, 215)
Screenshot: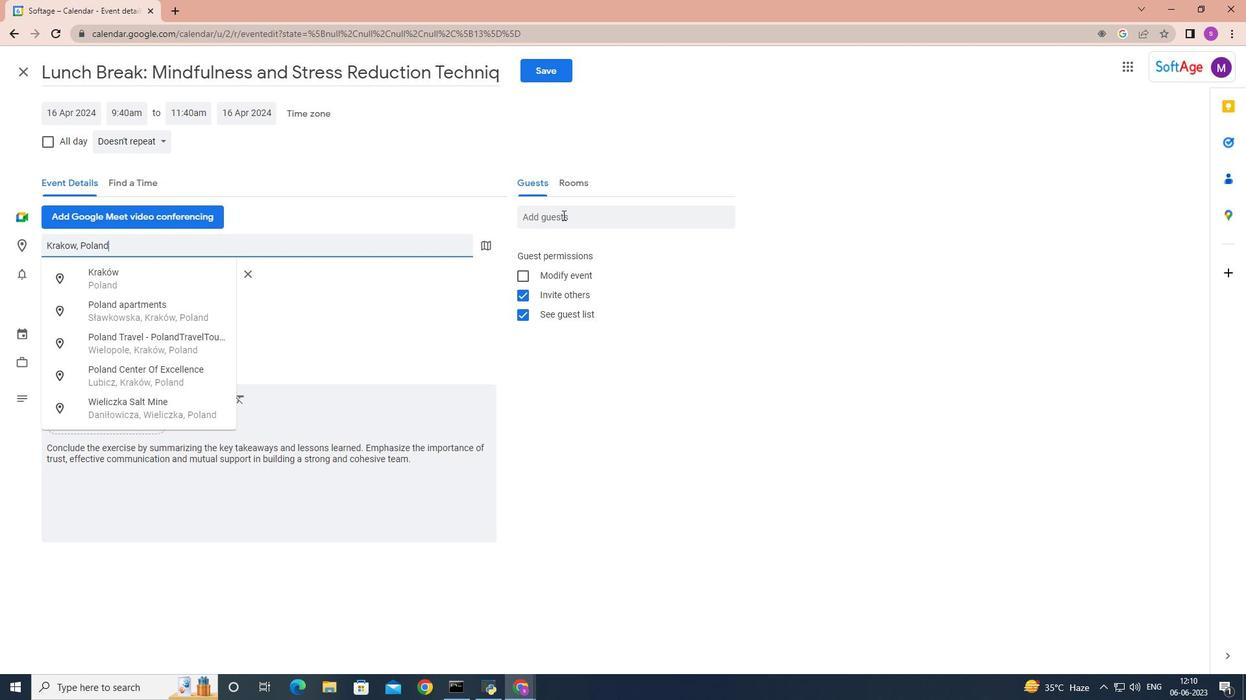 
Action: Key pressed softage.3<Key.backspace>2
Screenshot: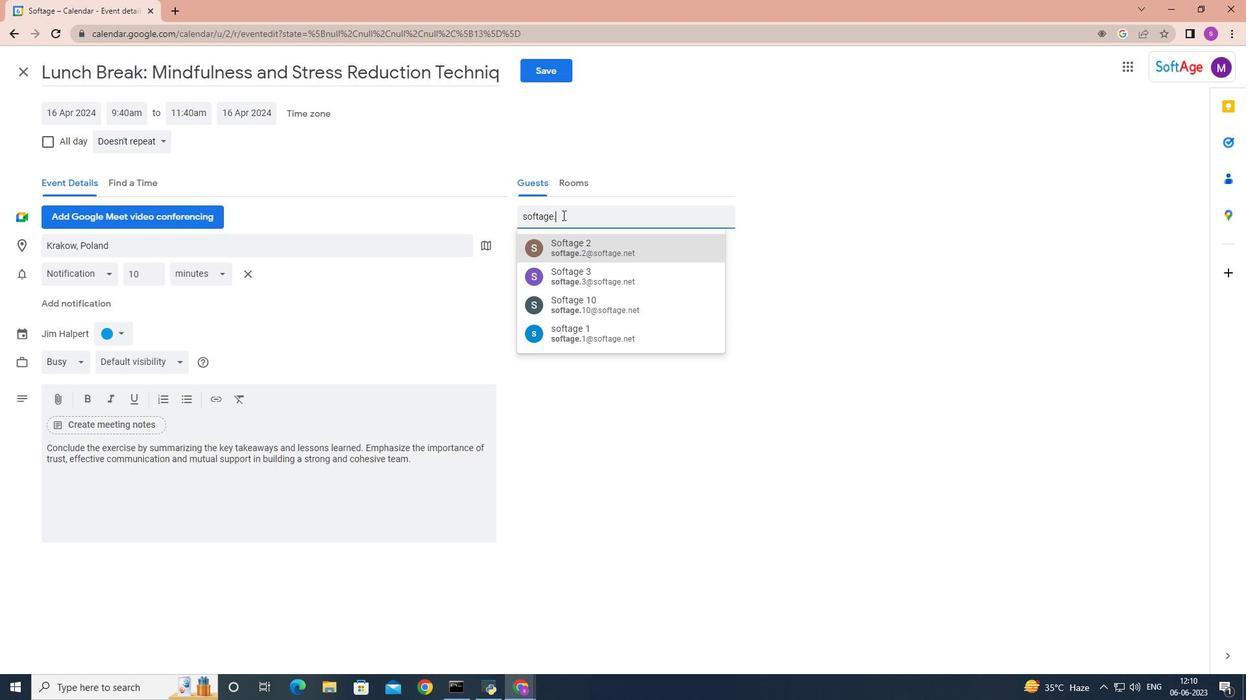 
Action: Mouse moved to (590, 248)
Screenshot: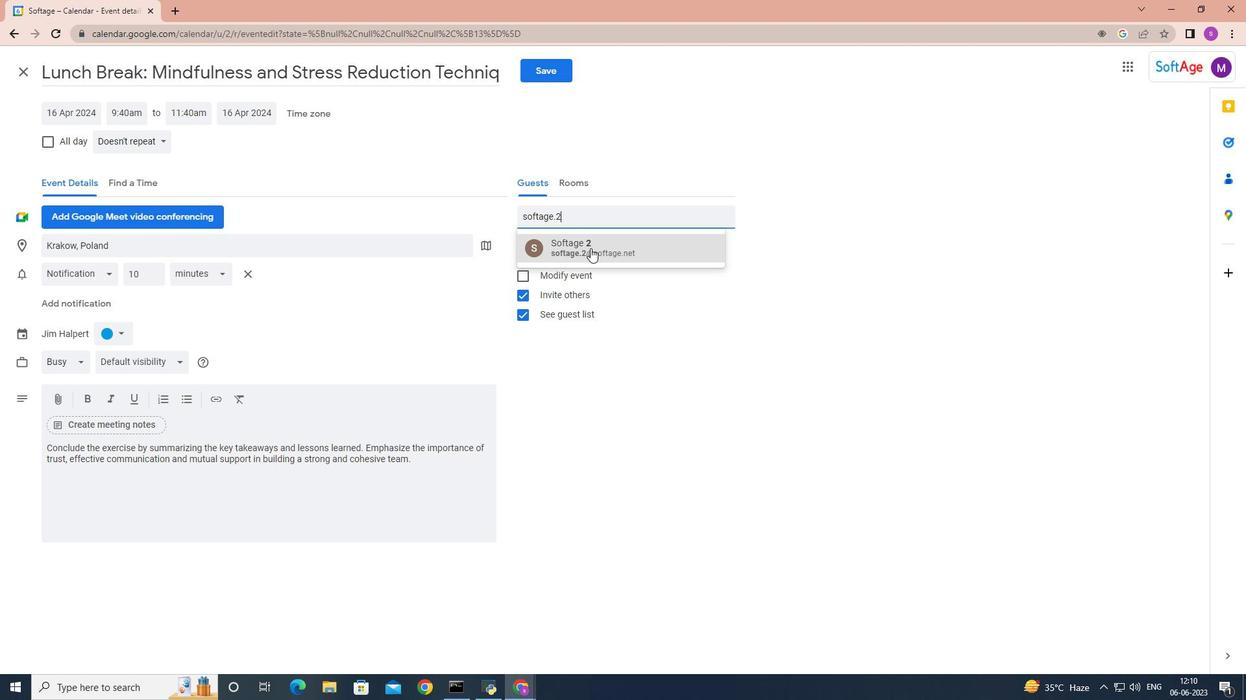 
Action: Mouse pressed left at (590, 248)
Screenshot: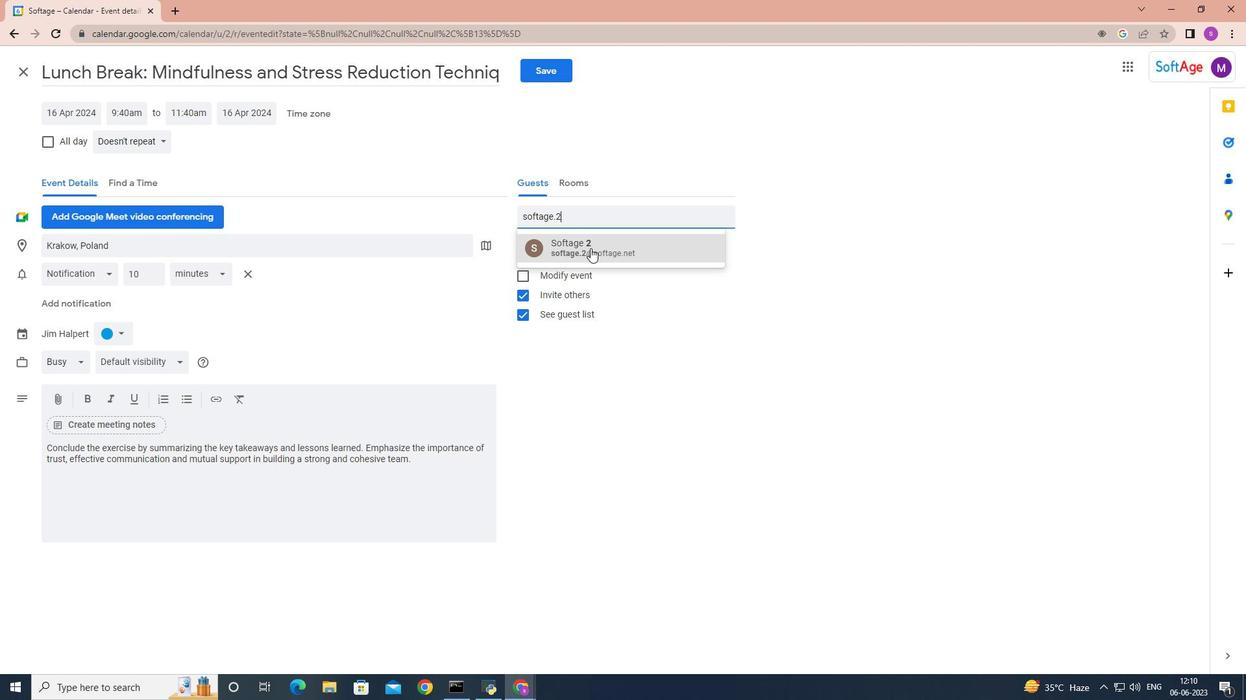 
Action: Key pressed softage.3
Screenshot: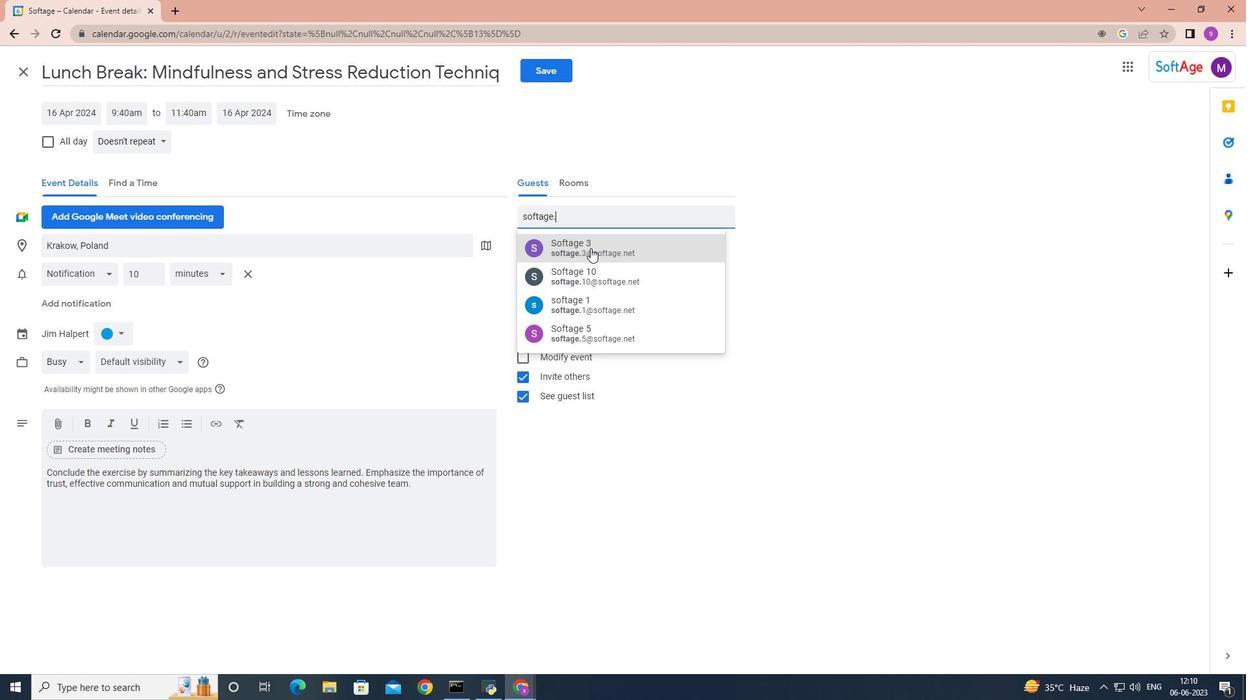 
Action: Mouse pressed left at (590, 248)
Screenshot: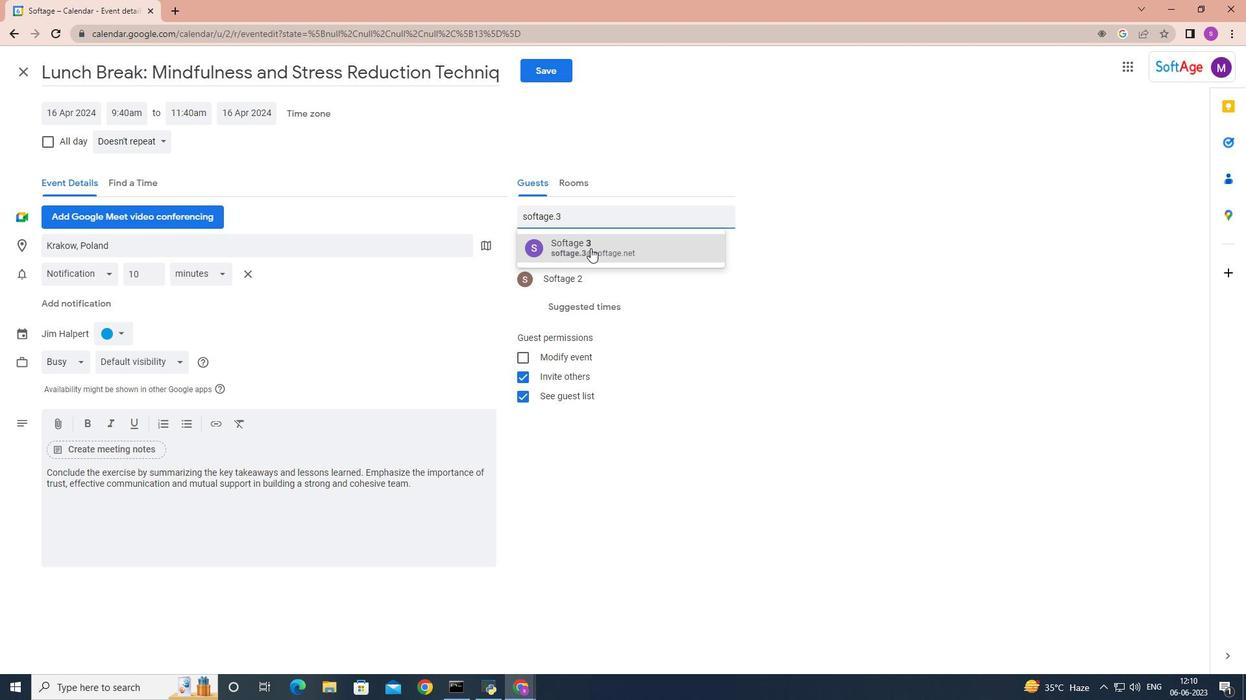 
Action: Mouse moved to (165, 142)
Screenshot: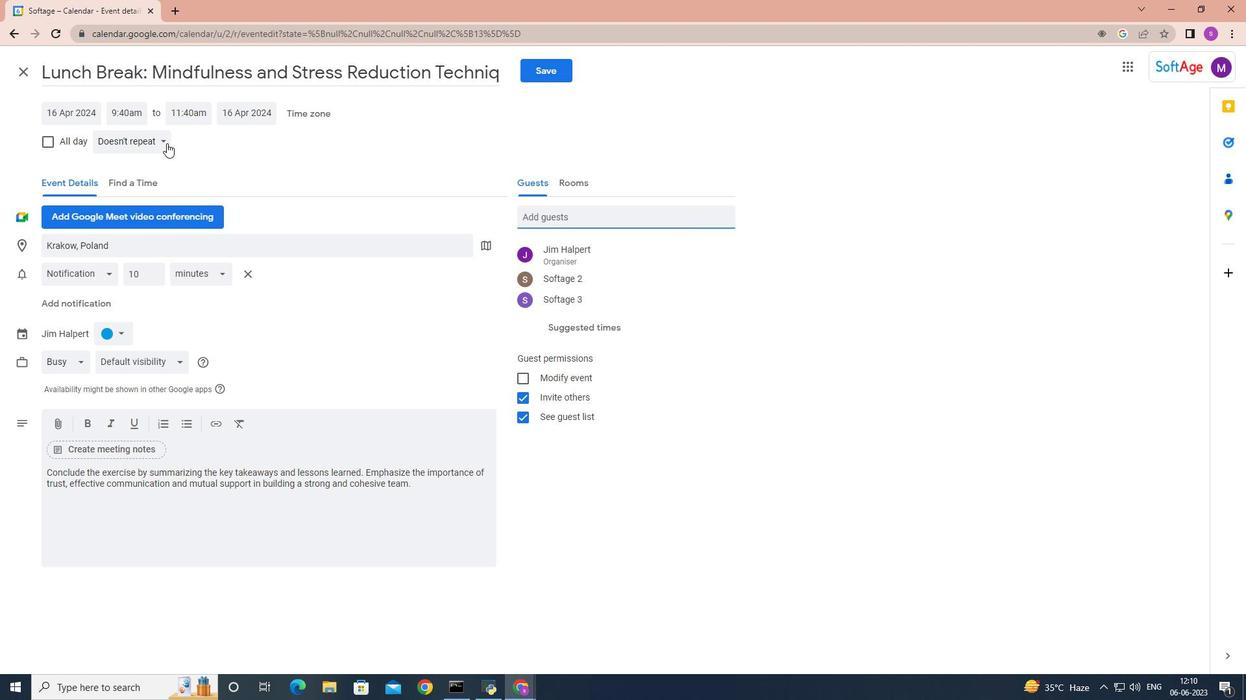 
Action: Mouse pressed left at (165, 142)
Screenshot: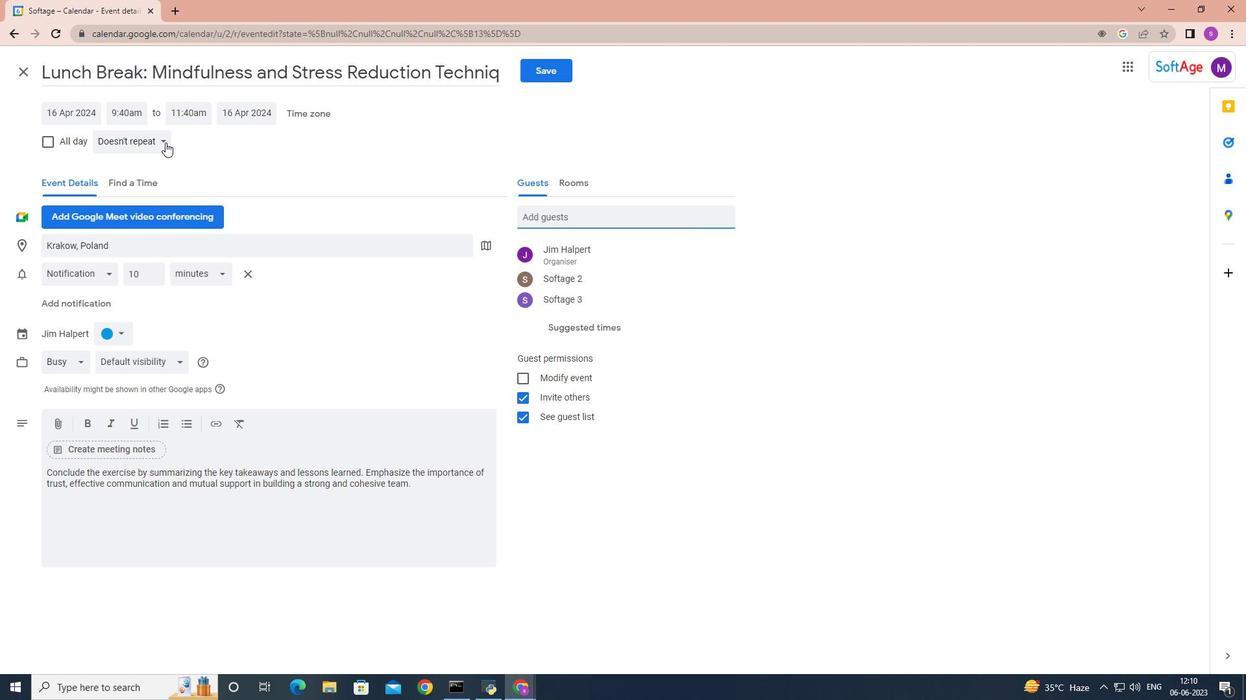 
Action: Mouse moved to (201, 257)
Screenshot: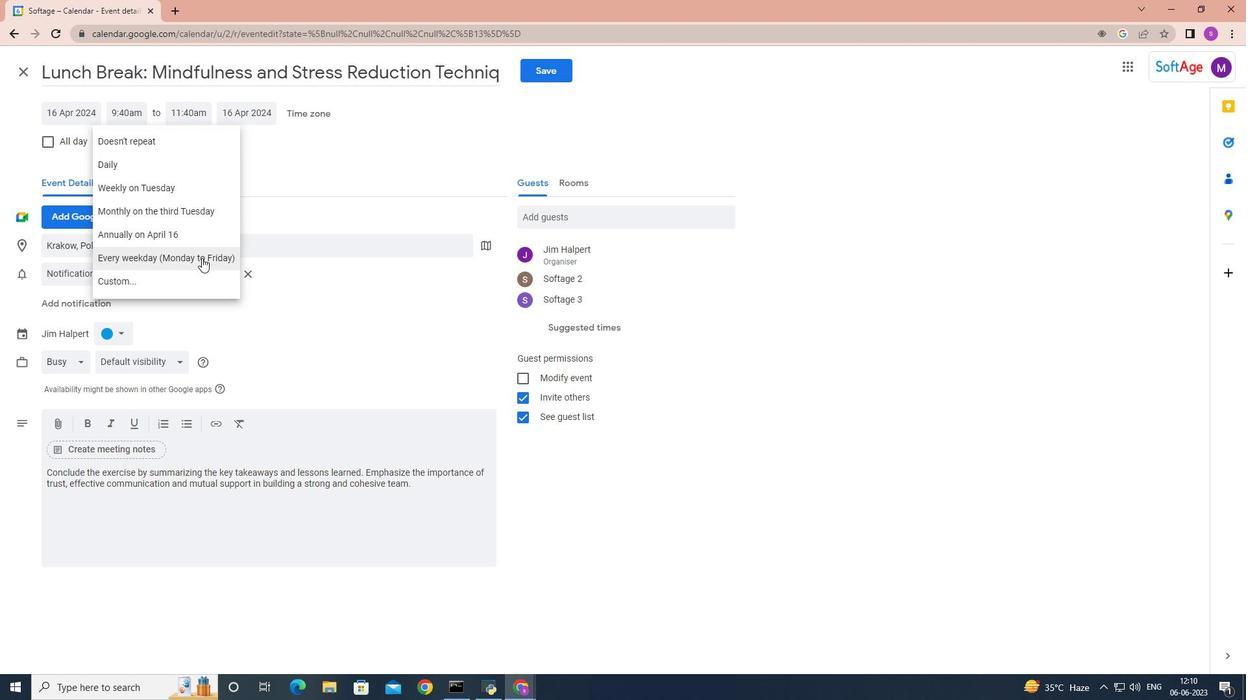 
Action: Mouse pressed left at (201, 257)
Screenshot: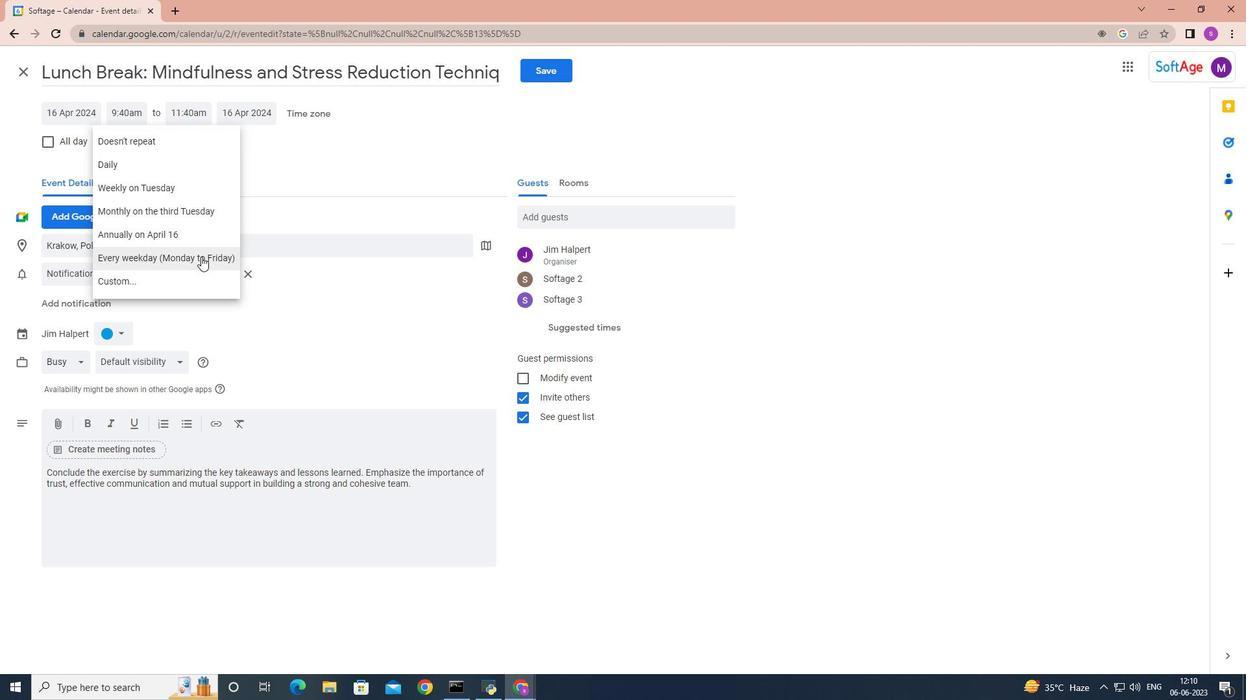 
Action: Mouse moved to (530, 64)
Screenshot: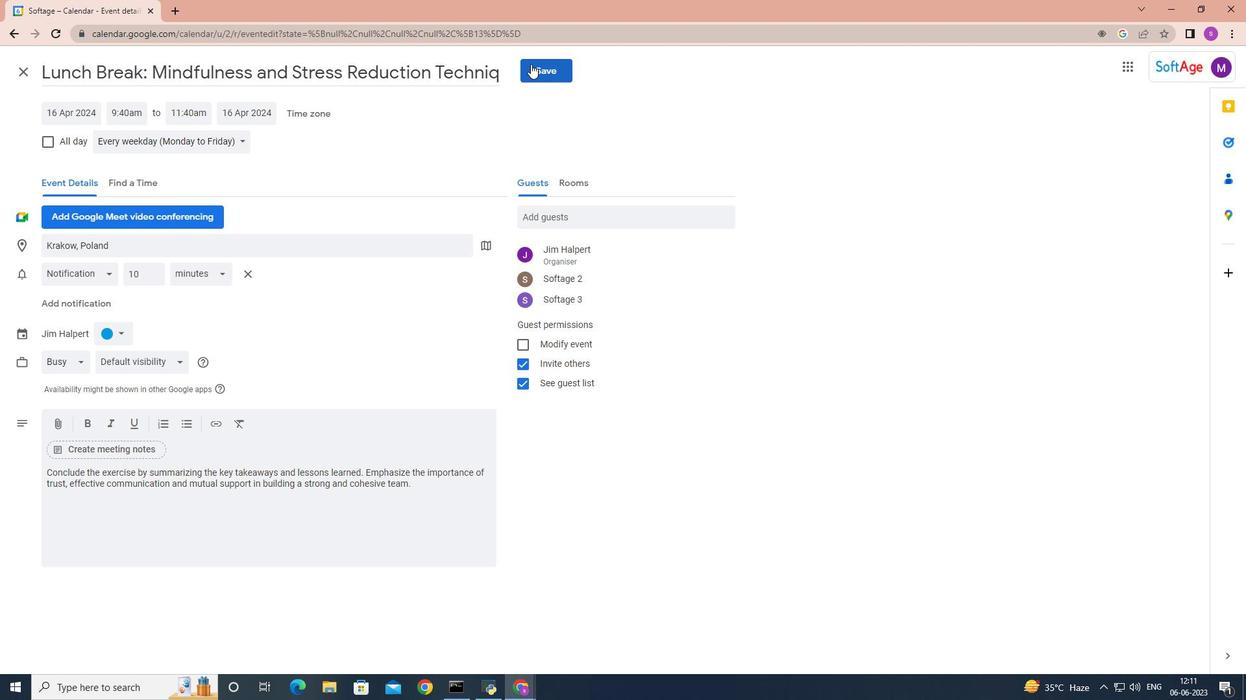 
Action: Mouse pressed left at (530, 64)
Screenshot: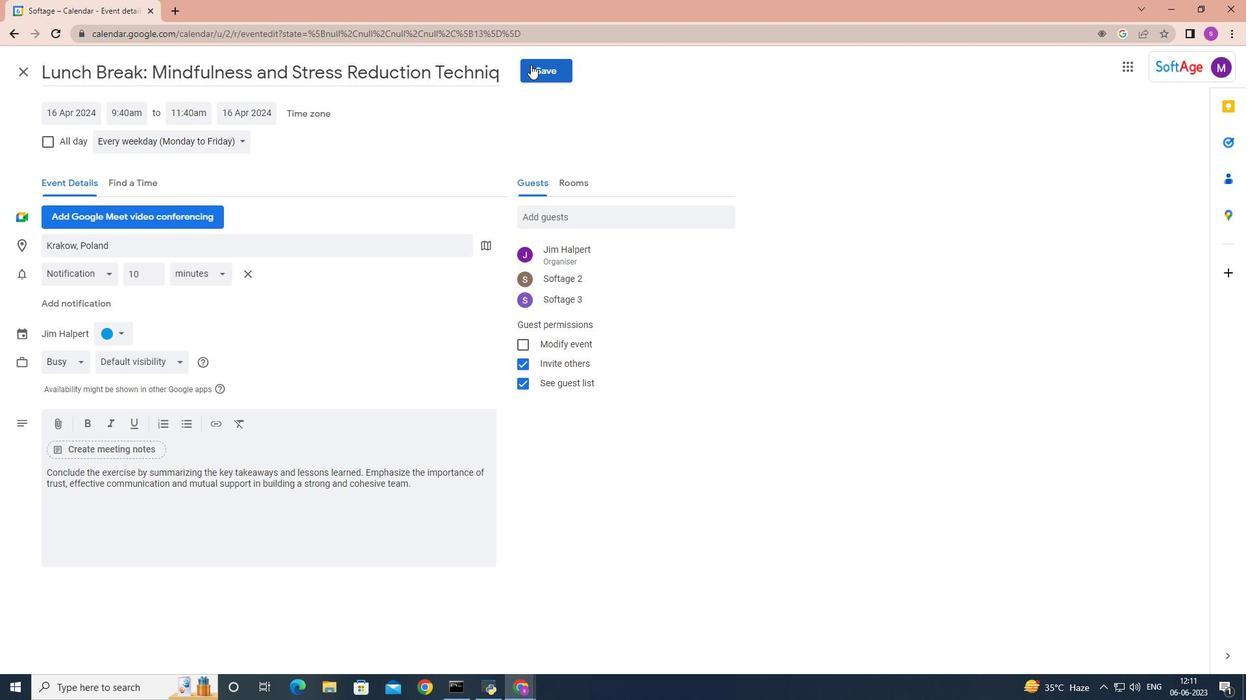 
Action: Mouse moved to (742, 387)
Screenshot: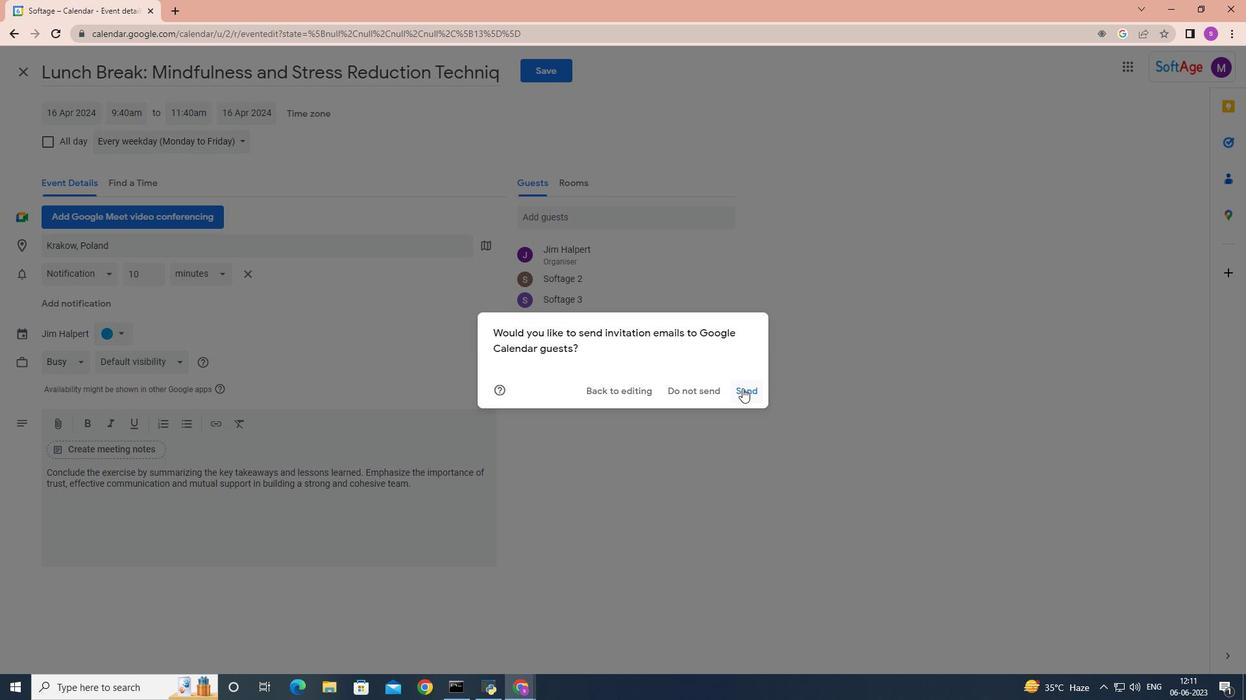 
Action: Mouse pressed left at (742, 387)
Screenshot: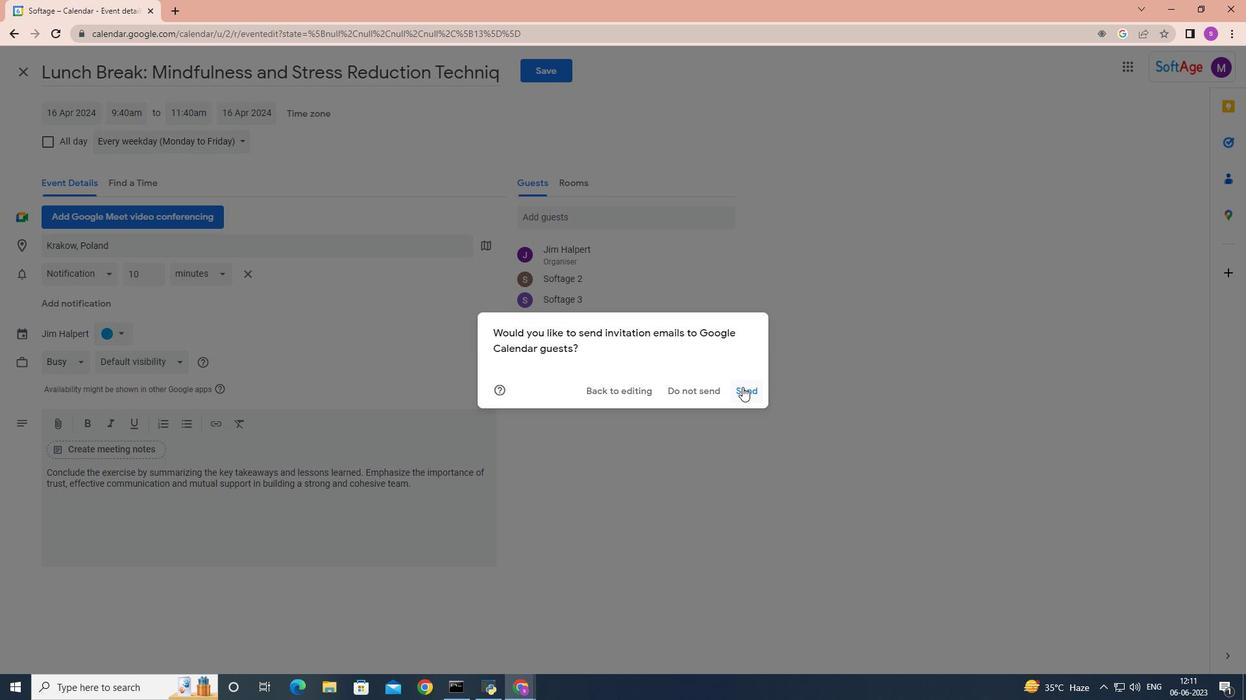 
